 Task: Open Card Board Meeting in Board Product Pricing to Workspace Big Data Analytics and add a team member Softage.3@softage.net, a label Purple, a checklist Branding, an attachment from your computer, a color Purple and finally, add a card description 'Plan and execute company team-building conference with guest speakers' and a comment 'This task presents an opportunity to showcase our communication and presentation skills, effectively conveying information and ideas to others.'. Add a start date 'Jan 07, 1900' with a due date 'Jan 14, 1900'
Action: Mouse moved to (64, 269)
Screenshot: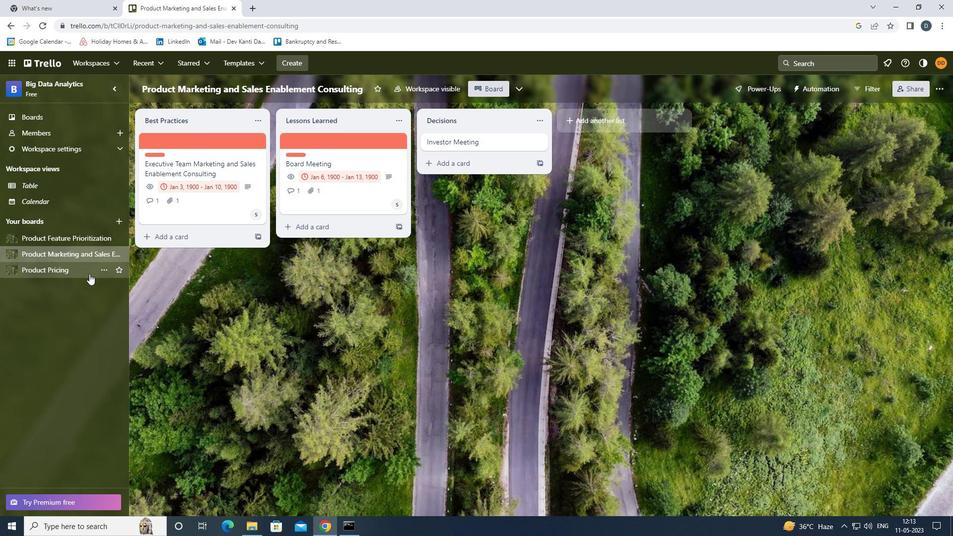 
Action: Mouse pressed left at (64, 269)
Screenshot: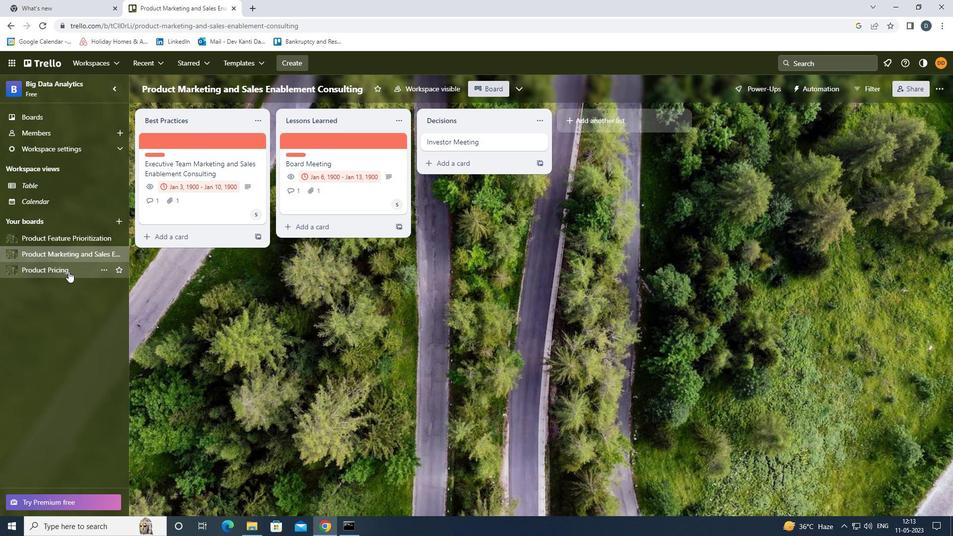 
Action: Mouse moved to (451, 143)
Screenshot: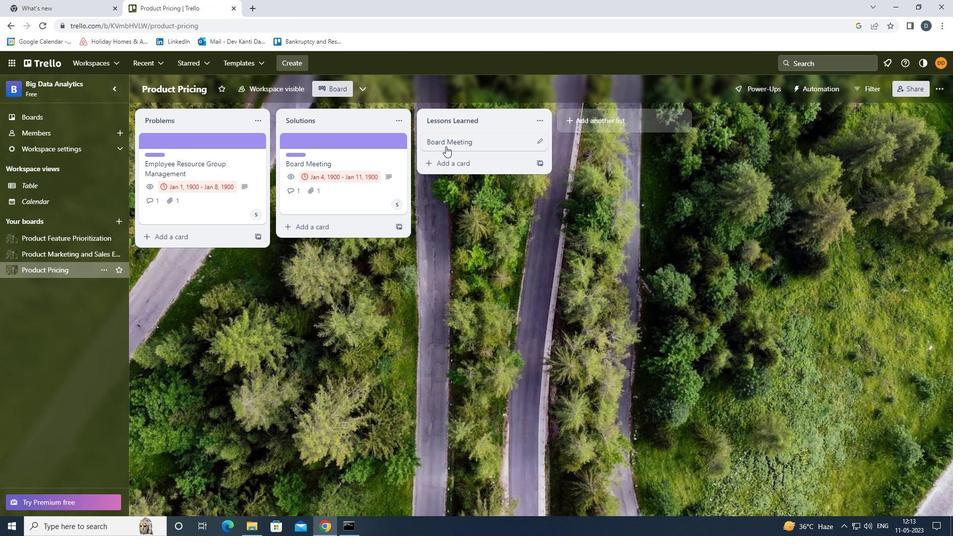 
Action: Mouse pressed left at (451, 143)
Screenshot: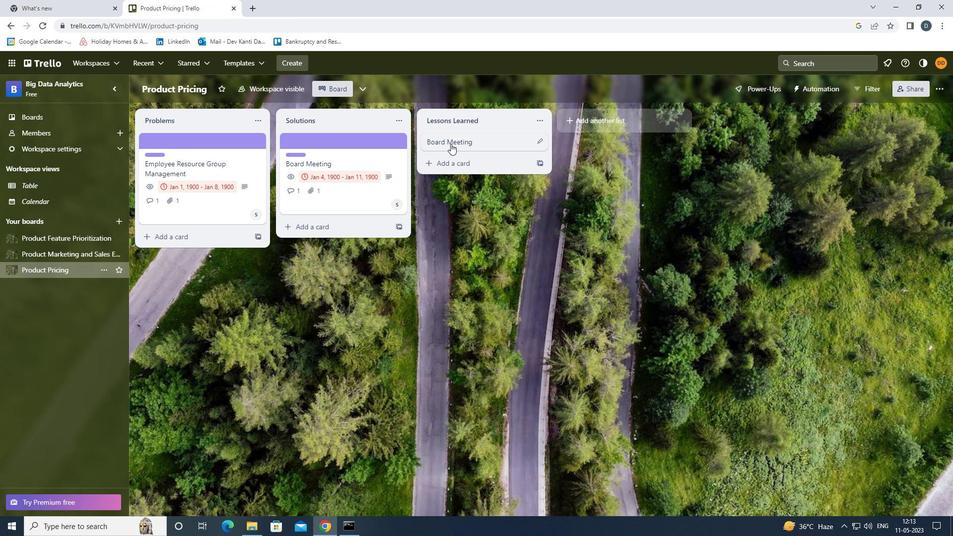
Action: Mouse moved to (603, 180)
Screenshot: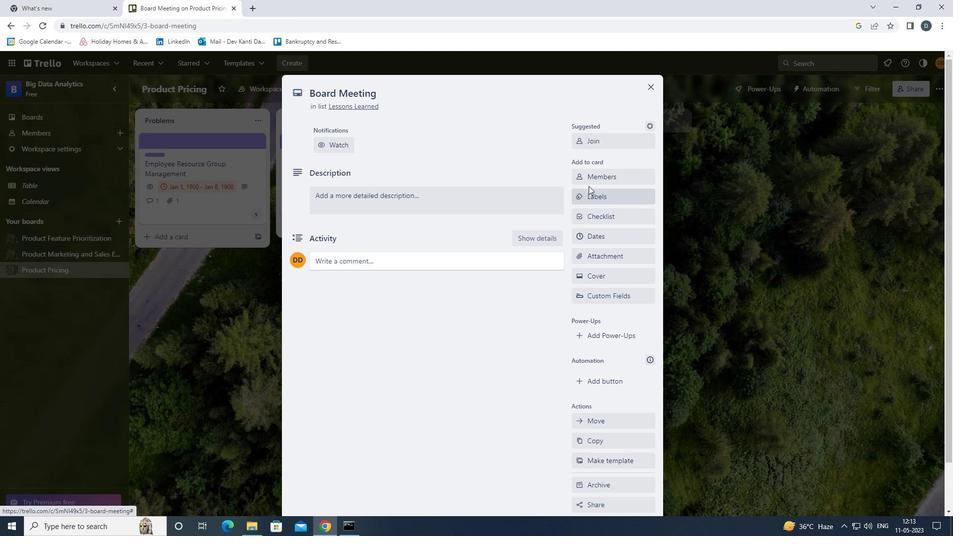 
Action: Mouse pressed left at (603, 180)
Screenshot: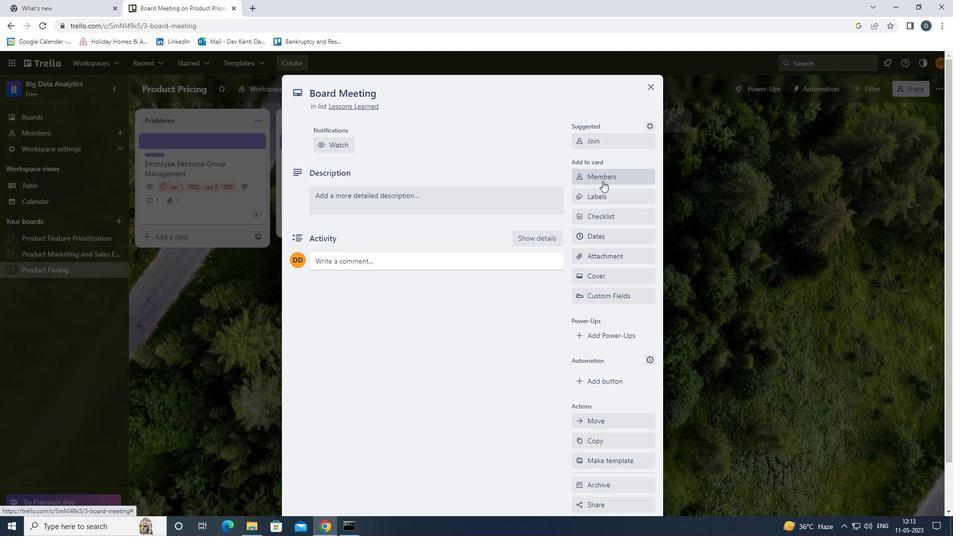 
Action: Key pressed <Key.shift>SOFTAGE.3<Key.shift>@SOFTAGE.NET
Screenshot: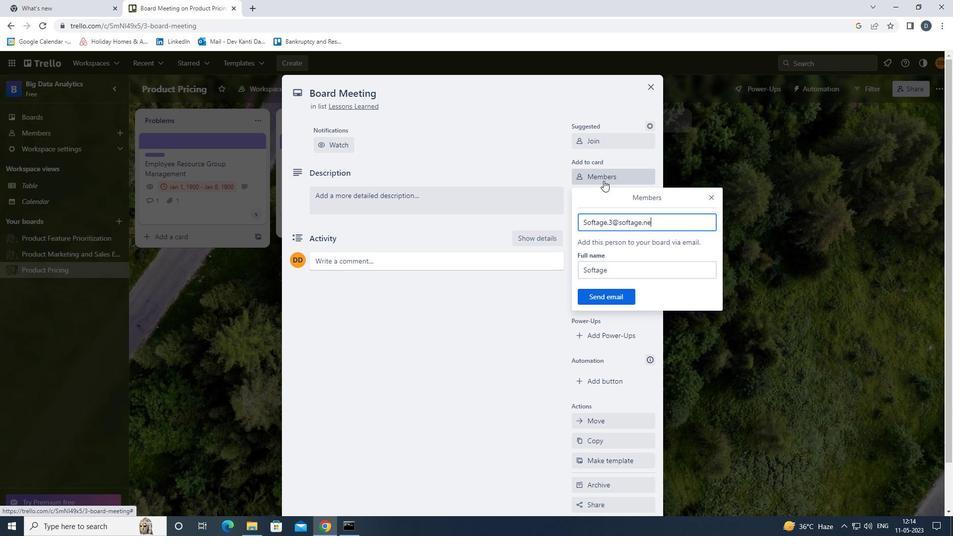 
Action: Mouse moved to (603, 290)
Screenshot: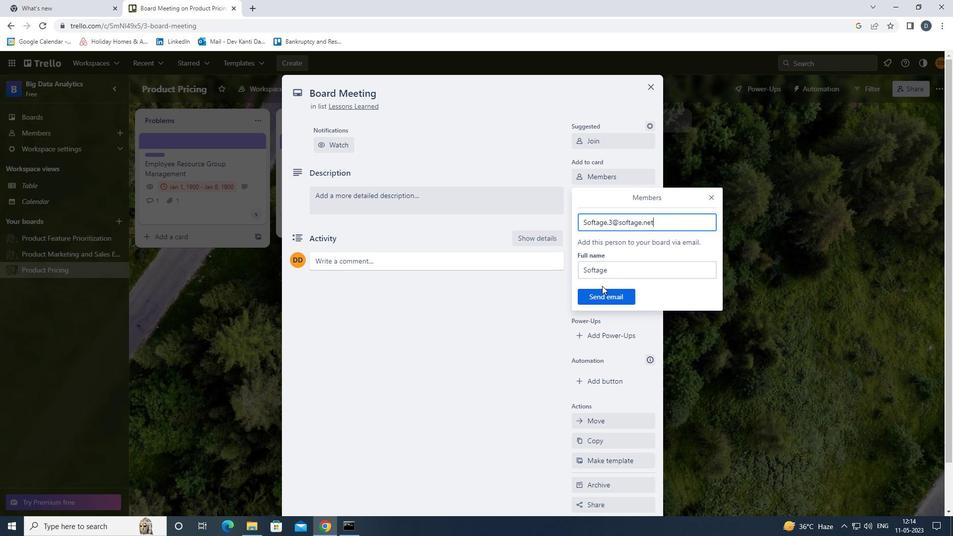 
Action: Mouse pressed left at (603, 290)
Screenshot: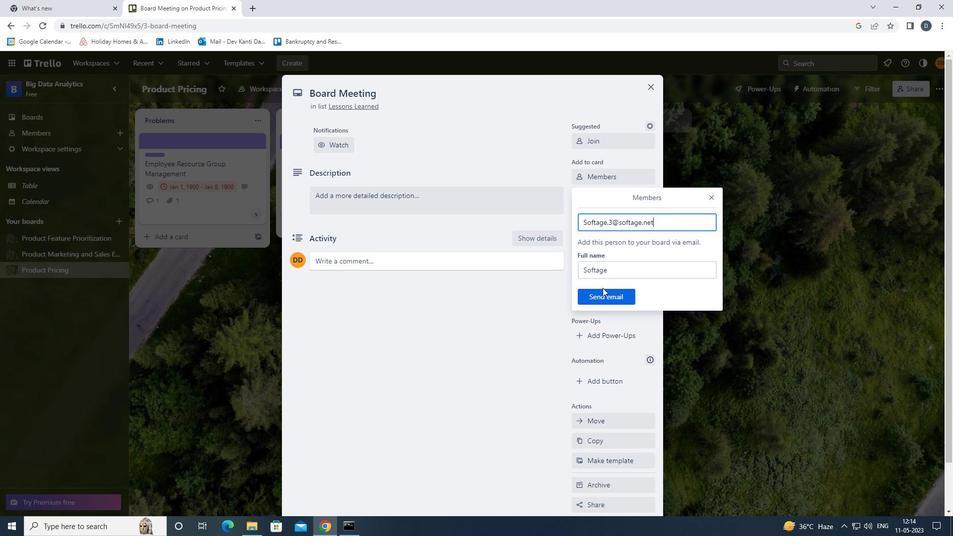 
Action: Mouse moved to (605, 199)
Screenshot: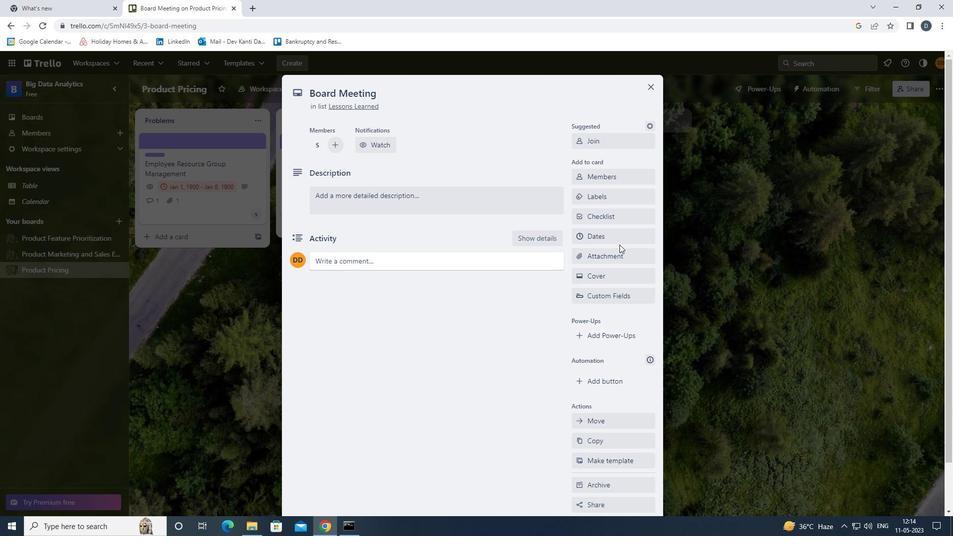
Action: Mouse pressed left at (605, 199)
Screenshot: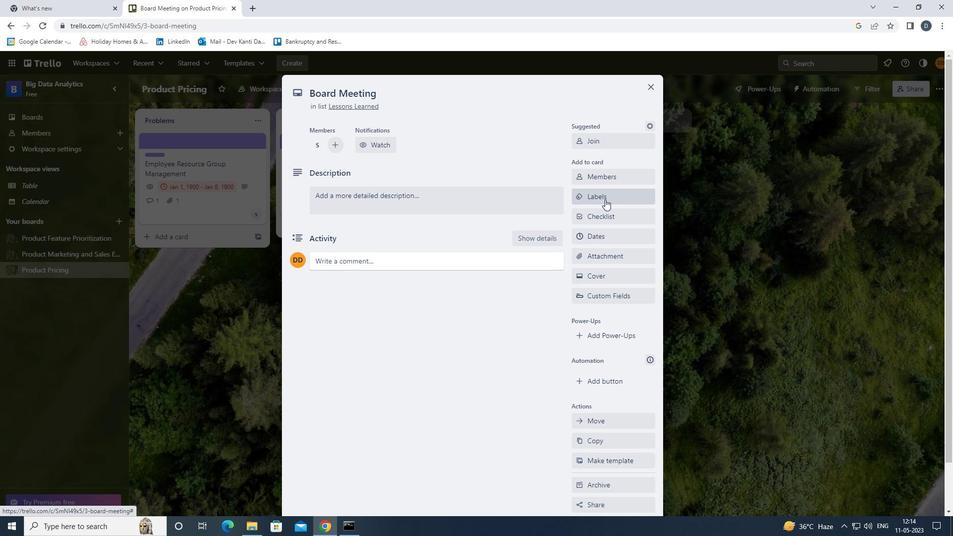 
Action: Mouse moved to (646, 343)
Screenshot: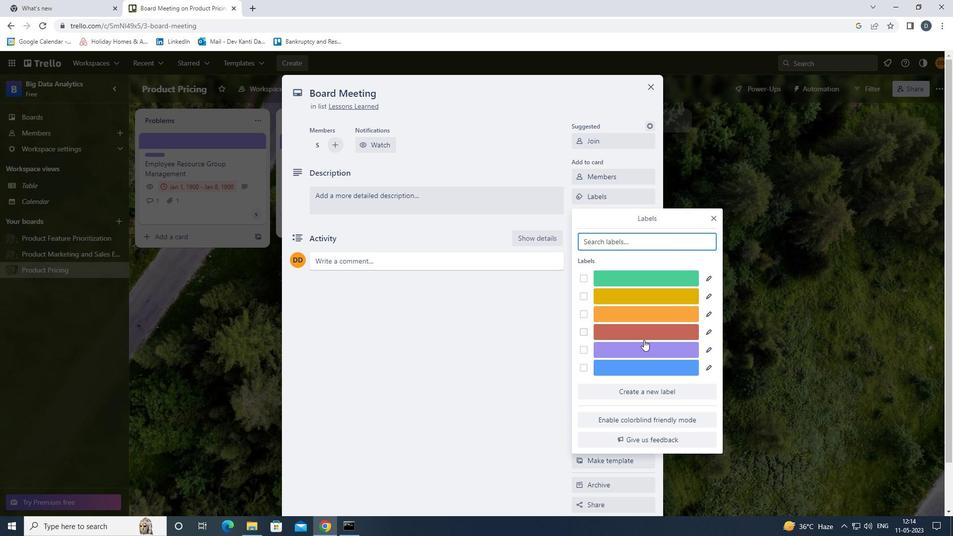 
Action: Mouse pressed left at (646, 343)
Screenshot: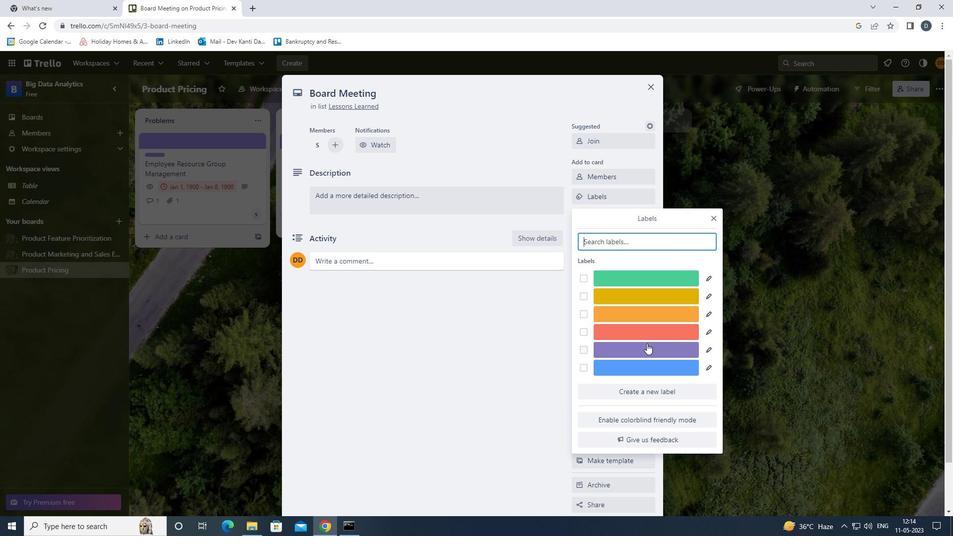 
Action: Mouse moved to (711, 222)
Screenshot: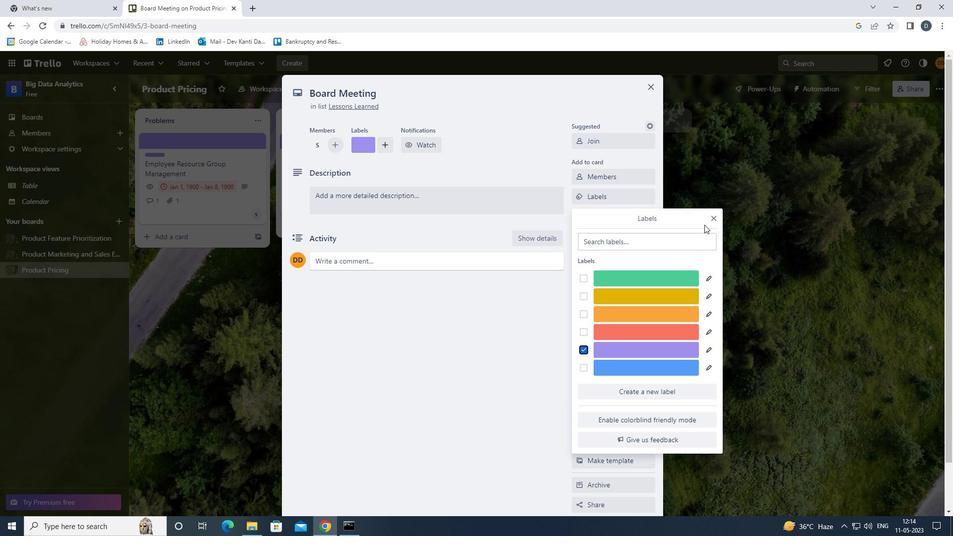 
Action: Mouse pressed left at (711, 222)
Screenshot: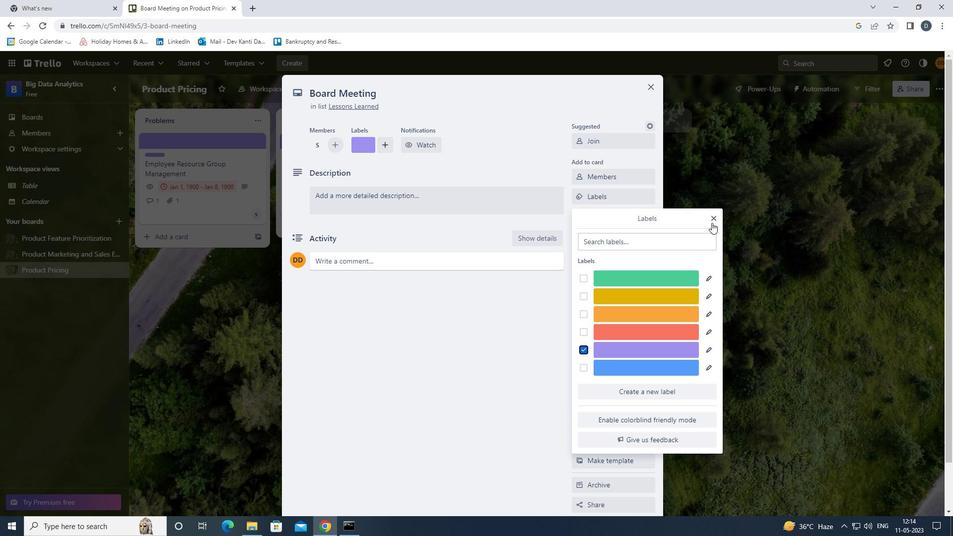 
Action: Mouse moved to (641, 218)
Screenshot: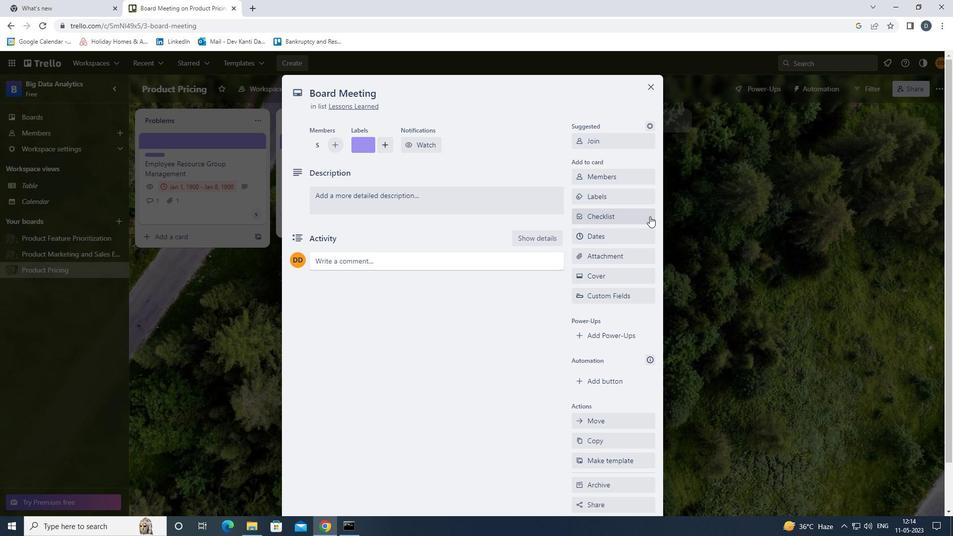 
Action: Mouse pressed left at (641, 218)
Screenshot: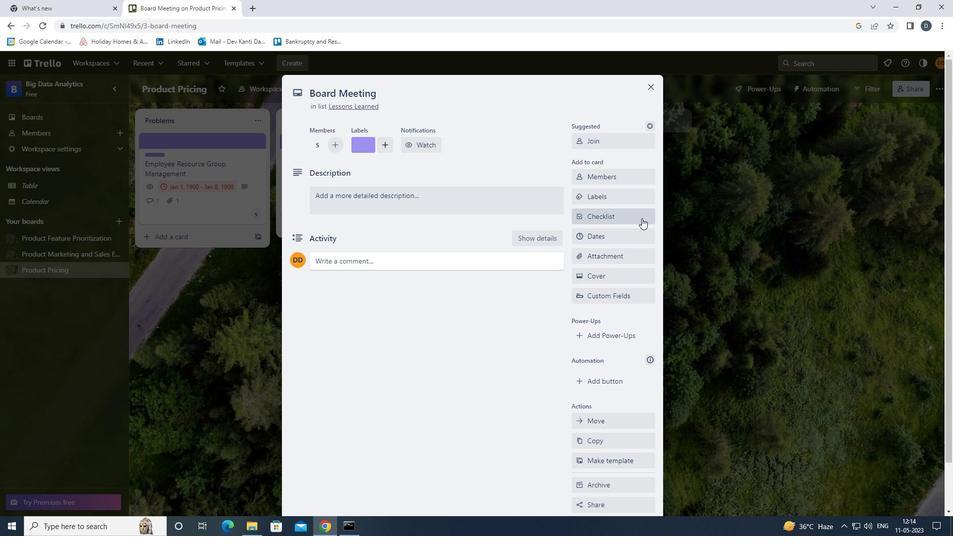 
Action: Mouse moved to (635, 247)
Screenshot: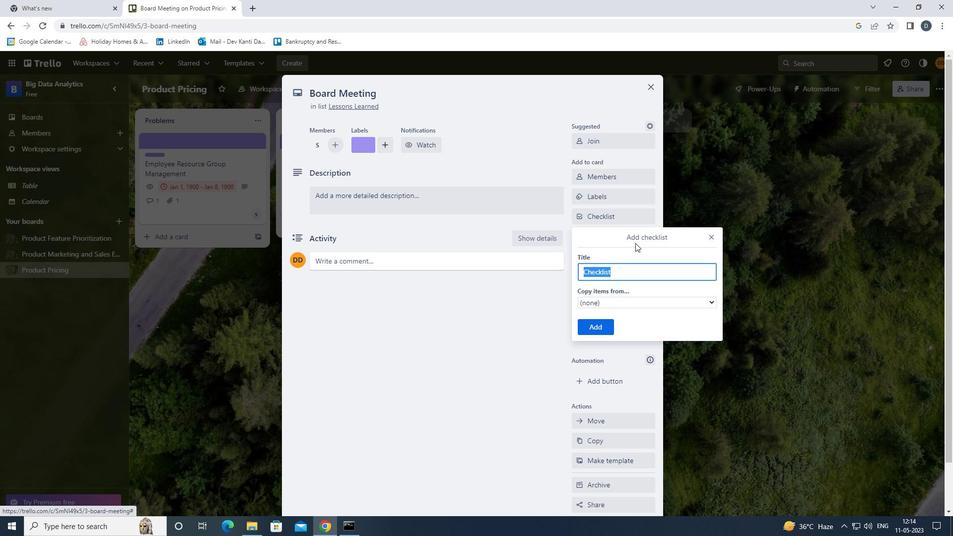 
Action: Key pressed <Key.shift>BRANDING<Key.enter>
Screenshot: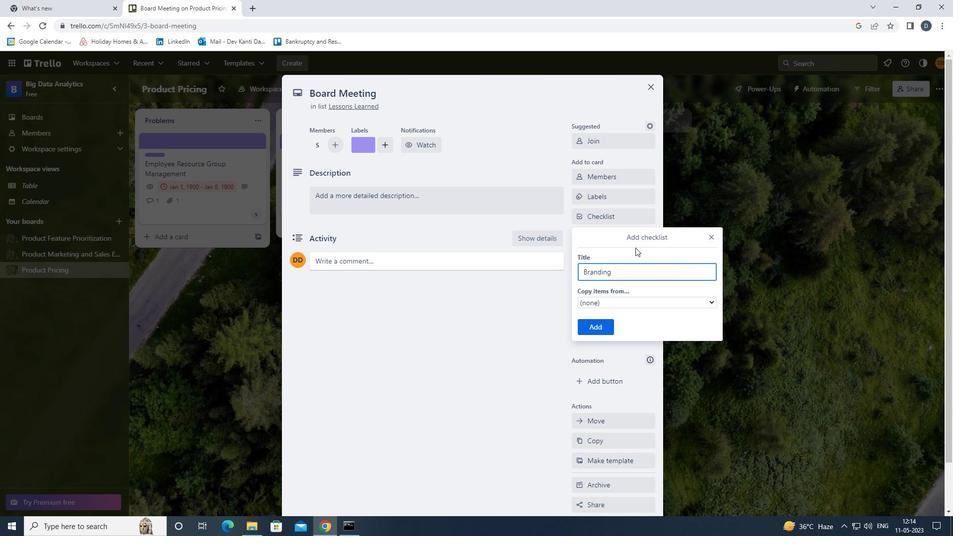 
Action: Mouse moved to (633, 254)
Screenshot: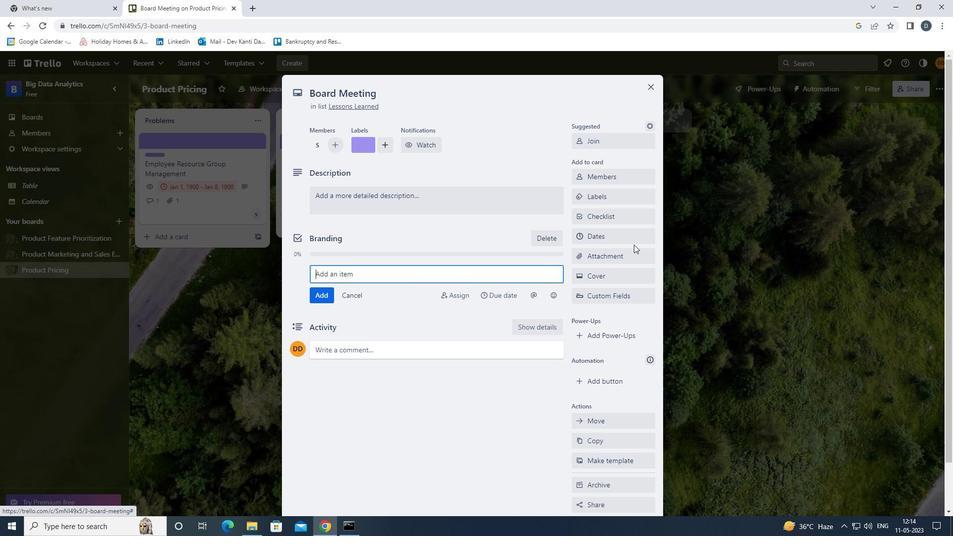 
Action: Mouse pressed left at (633, 254)
Screenshot: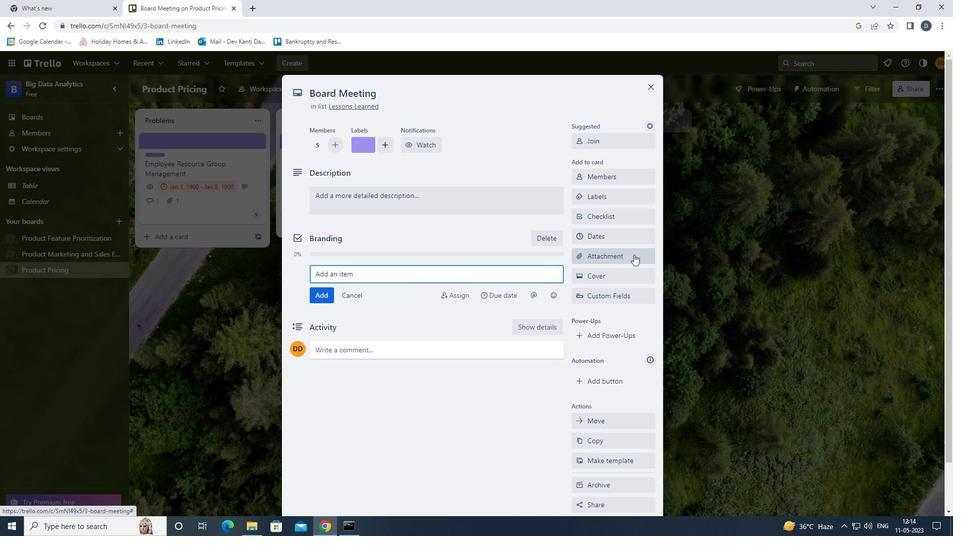 
Action: Mouse moved to (619, 306)
Screenshot: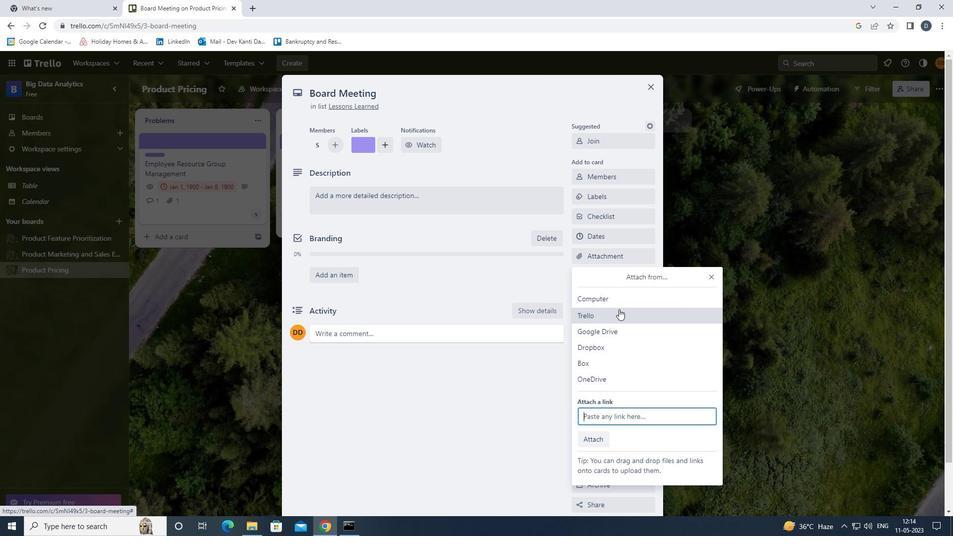 
Action: Mouse pressed left at (619, 306)
Screenshot: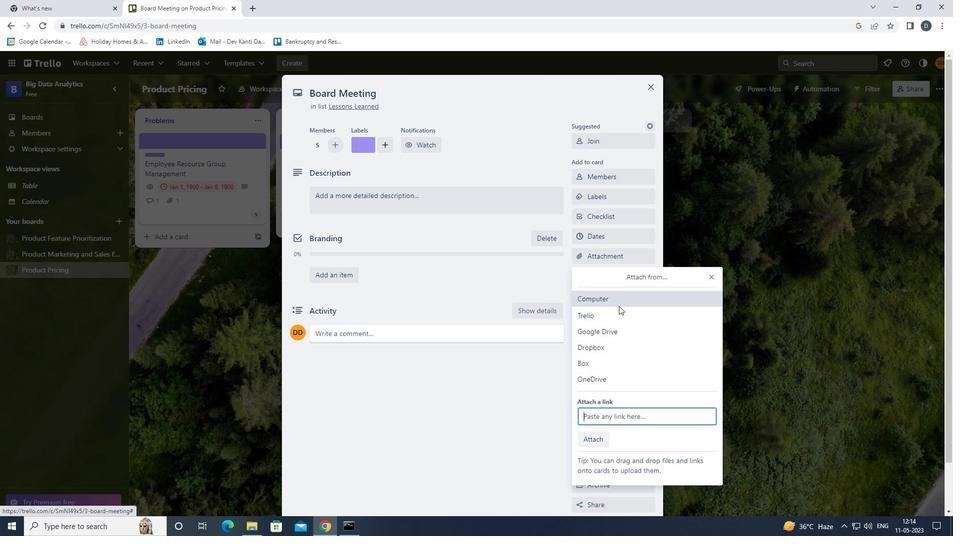
Action: Mouse moved to (311, 115)
Screenshot: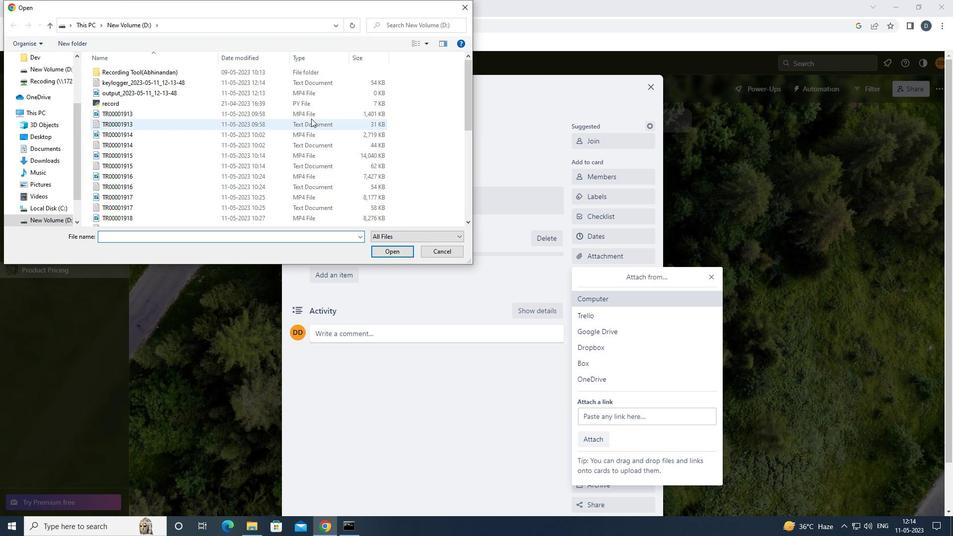 
Action: Mouse pressed left at (311, 115)
Screenshot: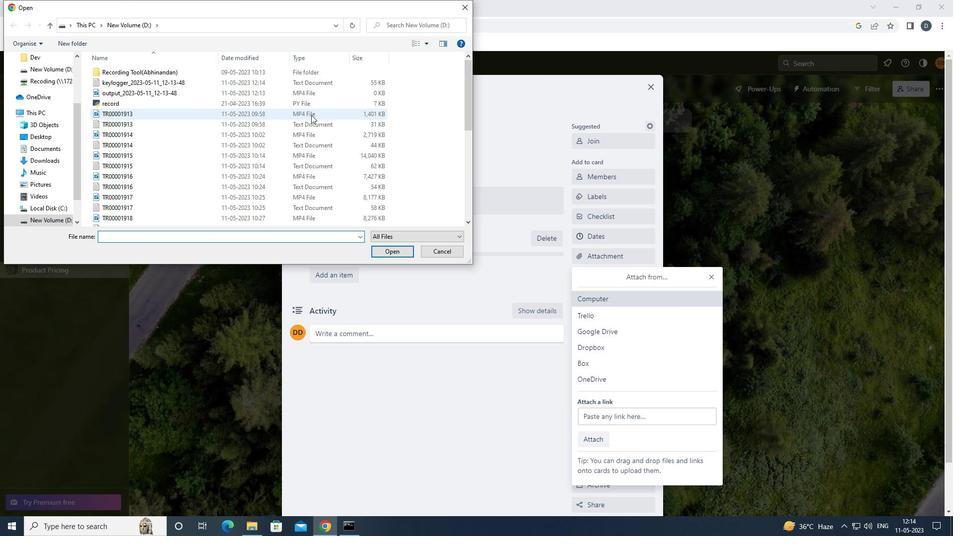 
Action: Mouse moved to (383, 251)
Screenshot: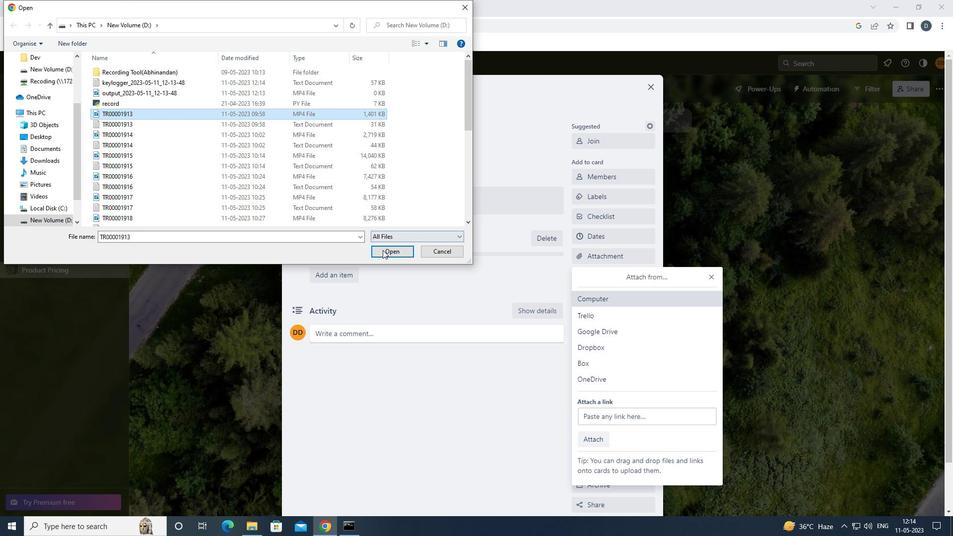 
Action: Mouse pressed left at (383, 251)
Screenshot: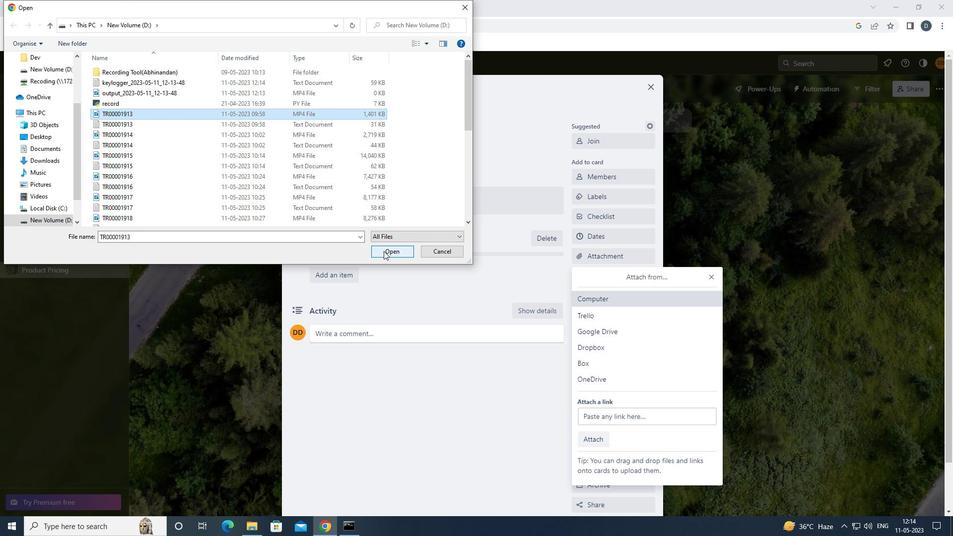 
Action: Mouse moved to (648, 275)
Screenshot: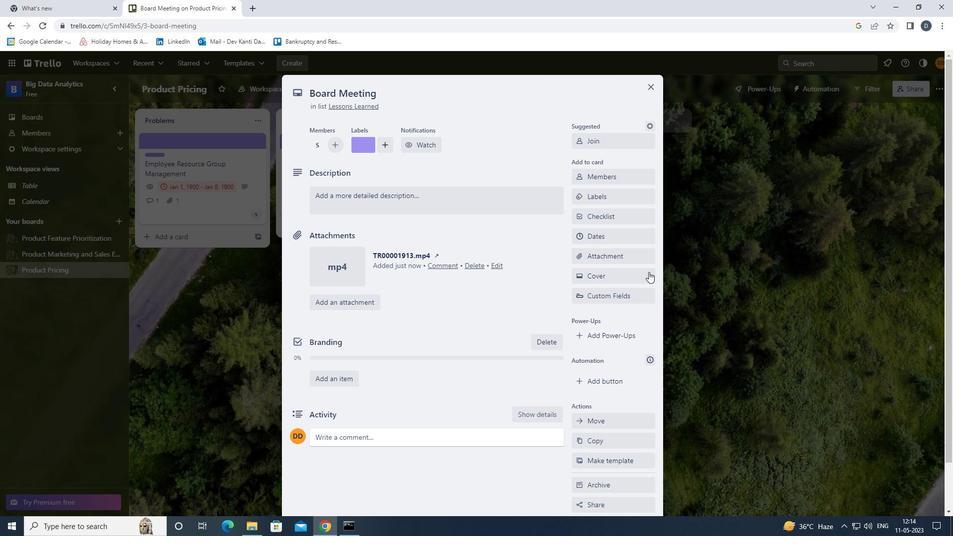 
Action: Mouse pressed left at (648, 275)
Screenshot: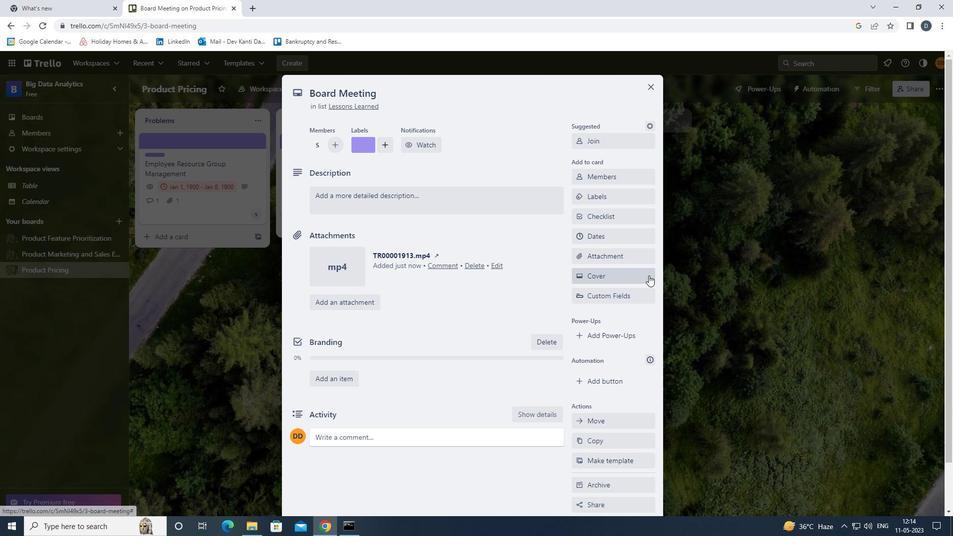 
Action: Mouse moved to (696, 313)
Screenshot: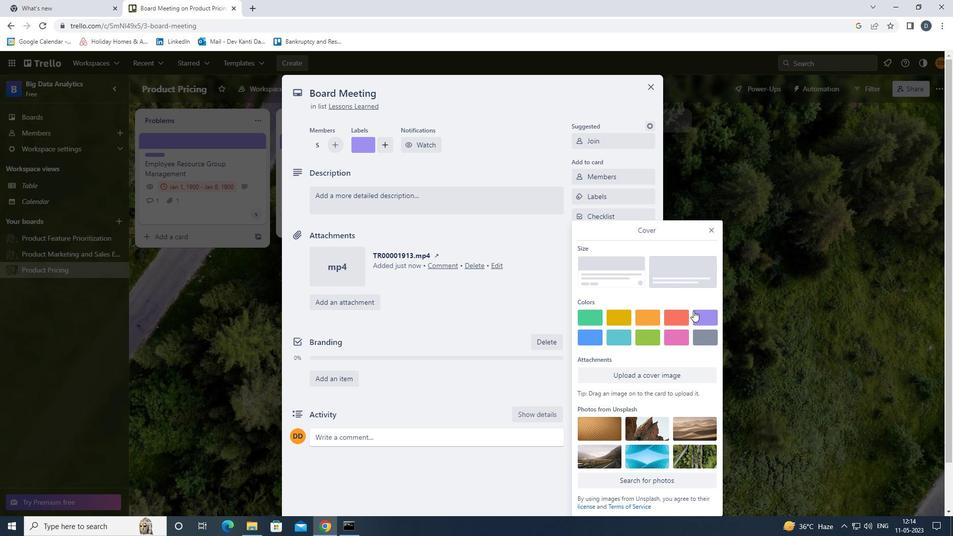 
Action: Mouse pressed left at (696, 313)
Screenshot: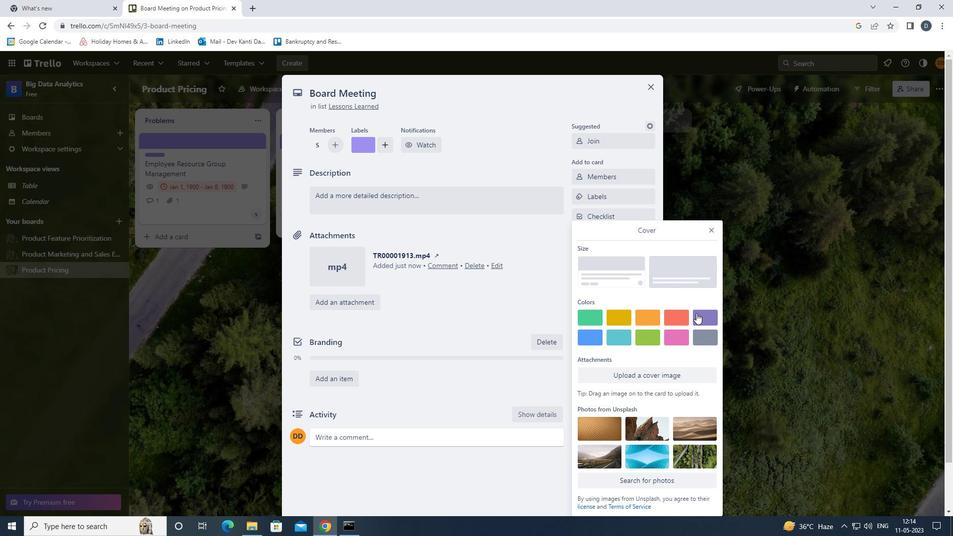 
Action: Mouse moved to (712, 214)
Screenshot: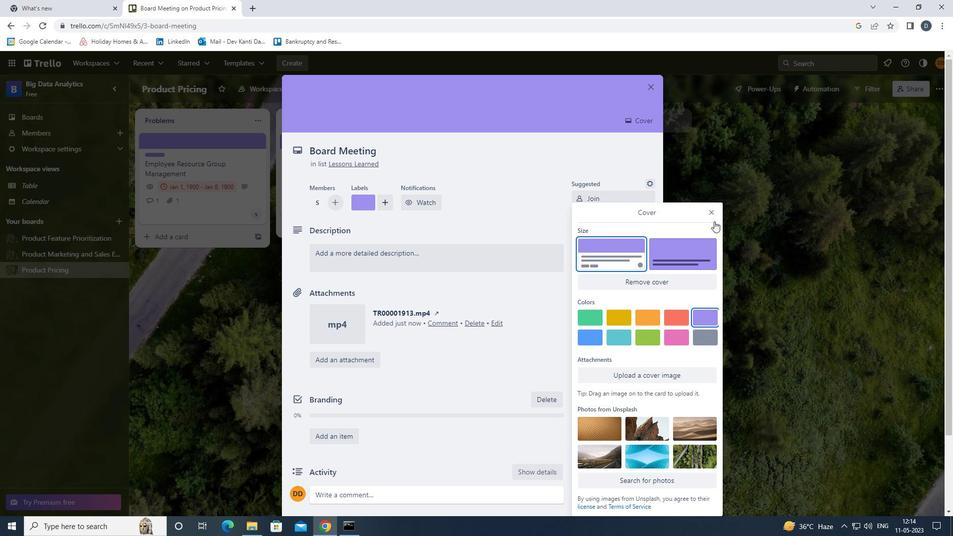 
Action: Mouse pressed left at (712, 214)
Screenshot: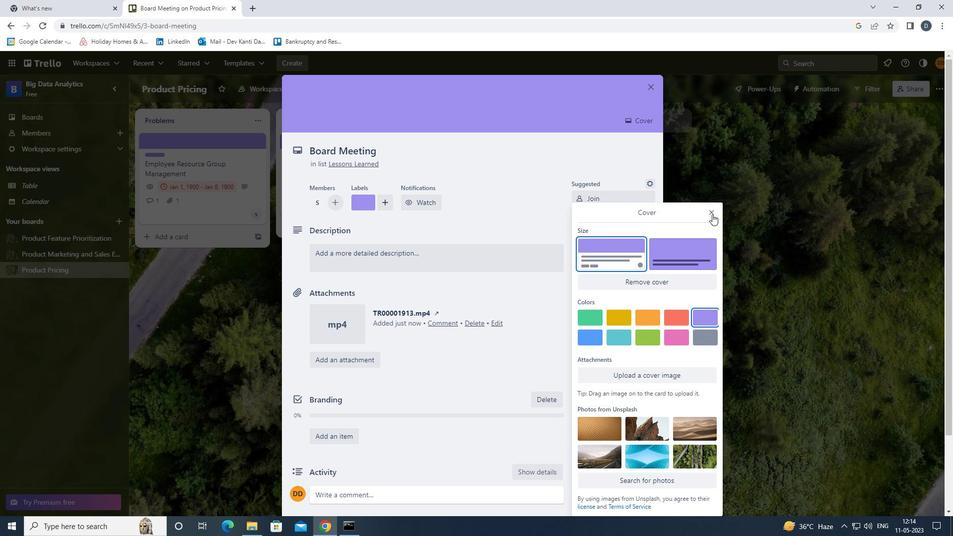 
Action: Mouse moved to (506, 267)
Screenshot: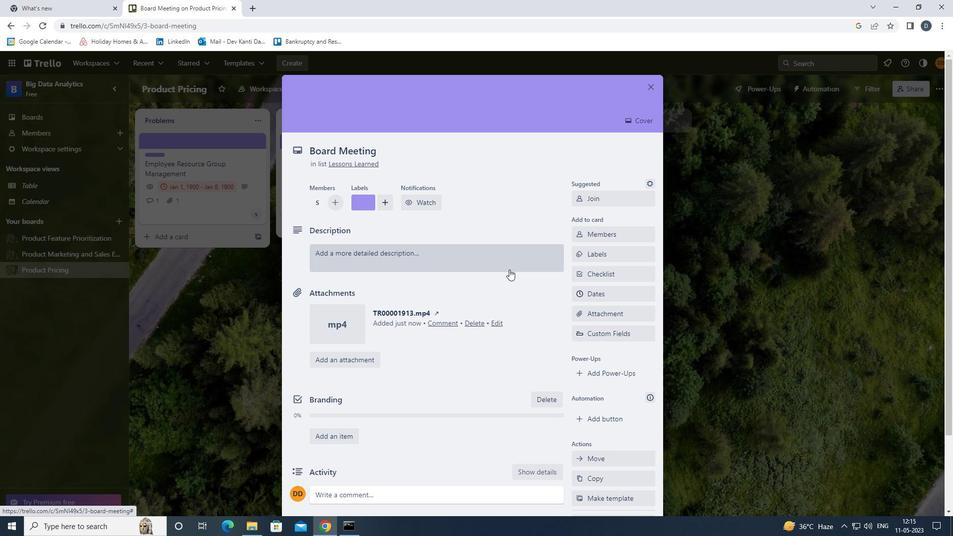 
Action: Mouse pressed left at (506, 267)
Screenshot: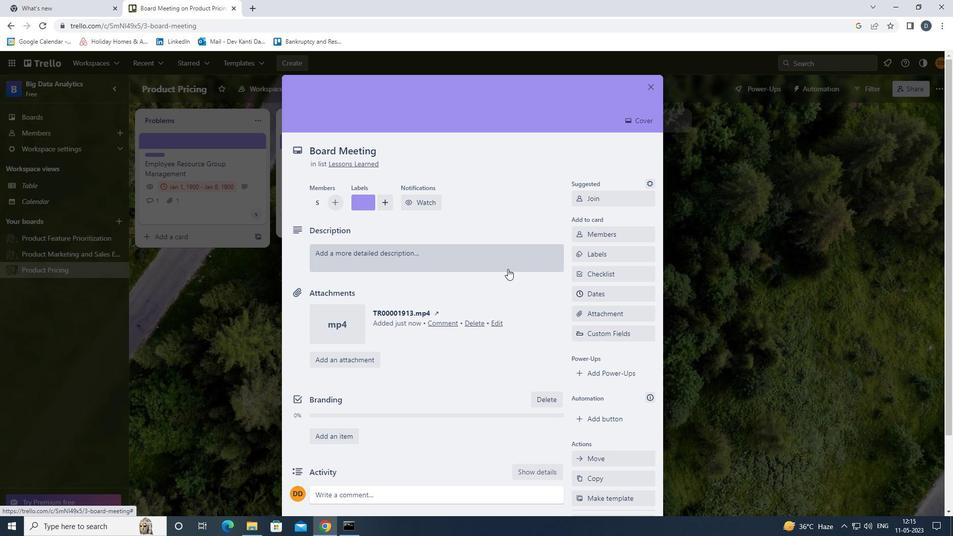 
Action: Mouse moved to (484, 285)
Screenshot: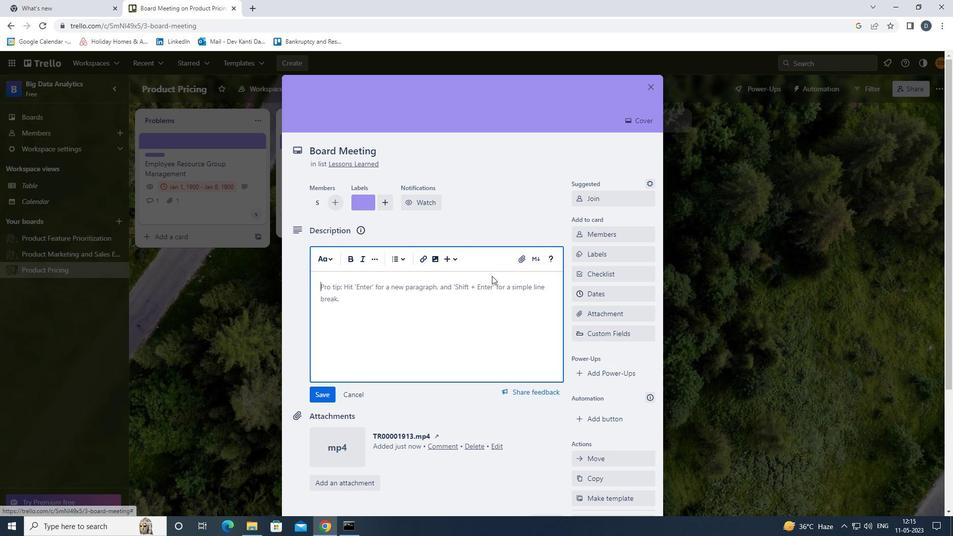 
Action: Key pressed <Key.shift>PLAN<Key.space>AND<Key.space><Key.shift>E<Key.backspace>EXECUTE<Key.space>COMPANY<Key.space>TEAM-BUILDING<Key.space>CONFERENCE<Key.space>WITH<Key.space>GUEST<Key.space>SPEAKERS.
Screenshot: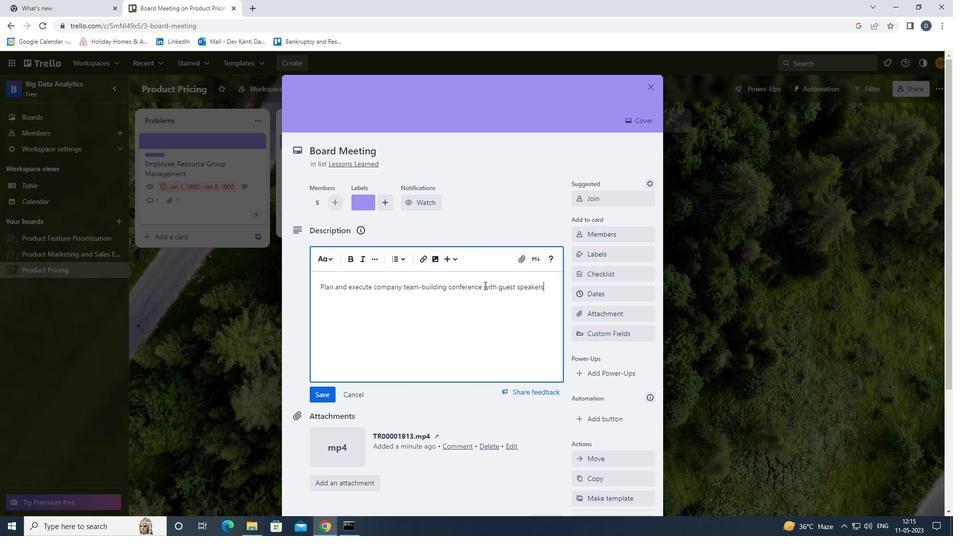 
Action: Mouse moved to (327, 388)
Screenshot: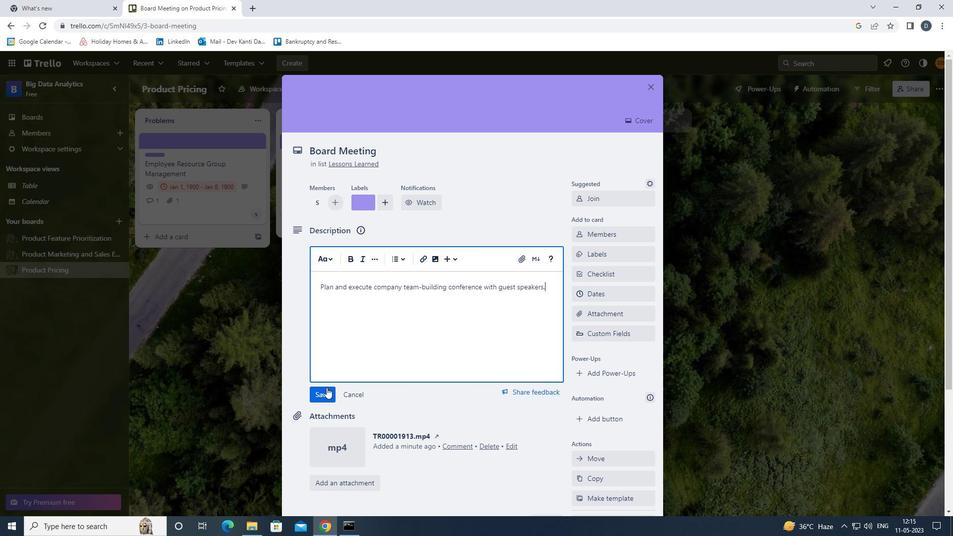 
Action: Mouse pressed left at (327, 388)
Screenshot: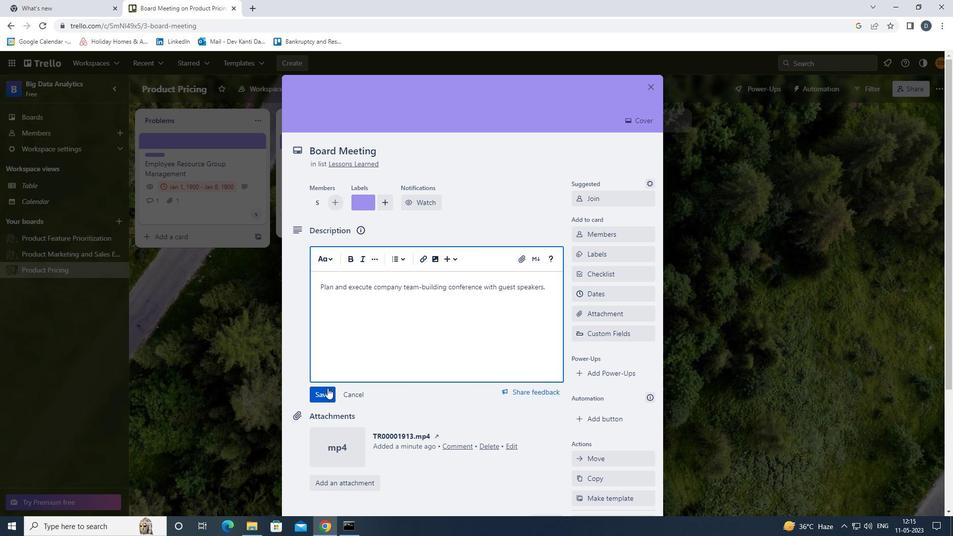 
Action: Mouse moved to (348, 472)
Screenshot: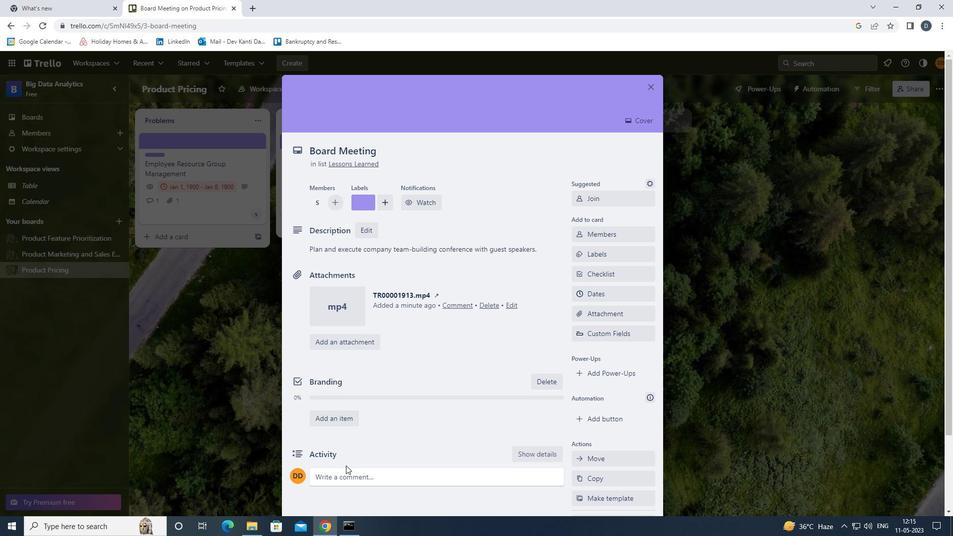 
Action: Mouse pressed left at (348, 472)
Screenshot: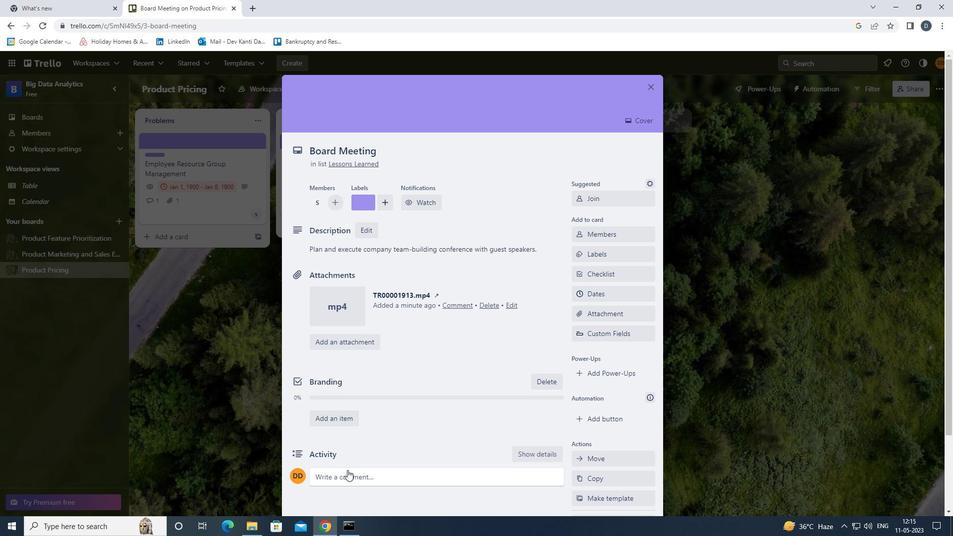 
Action: Mouse scrolled (348, 472) with delta (0, 0)
Screenshot: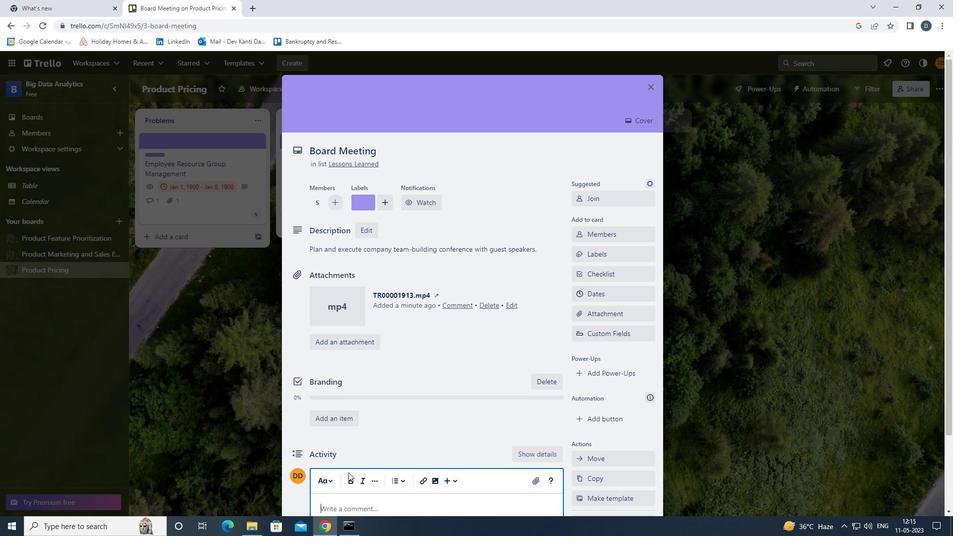 
Action: Mouse moved to (362, 457)
Screenshot: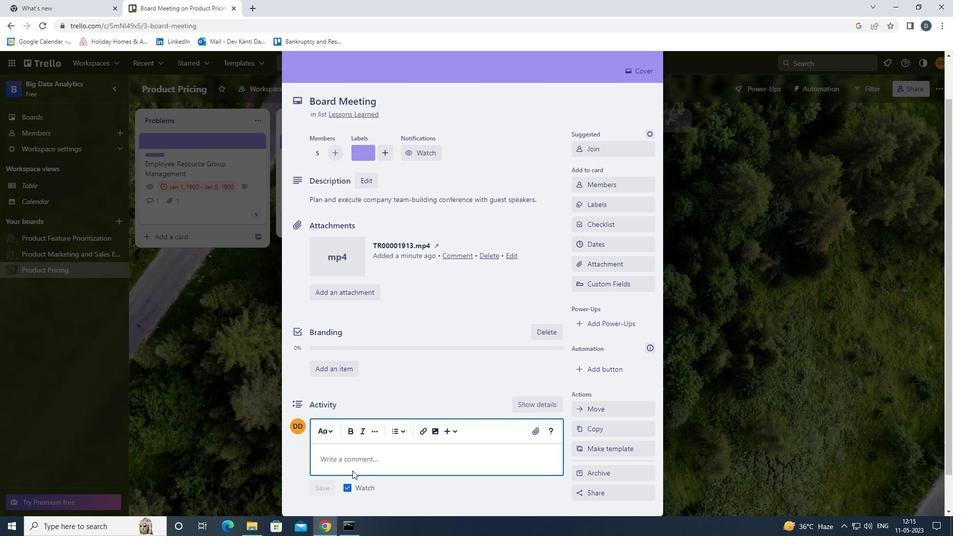 
Action: Mouse pressed left at (362, 457)
Screenshot: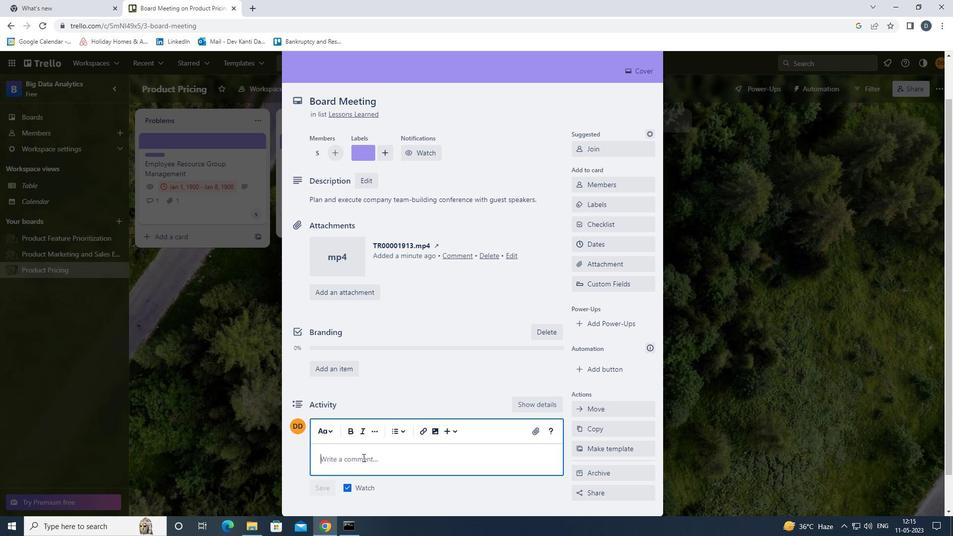 
Action: Key pressed <Key.shift>THIS<Key.space>TASK<Key.space>PRESENTS<Key.space>AN<Key.space>OPPORTUNITY<Key.space>TO<Key.space>SHOWCASE<Key.space>OUR<Key.space>COMMUNICATION<Key.space>AND<Key.space>PRESENTATION<Key.space>SKILLS,<Key.space>EFFECTIVELY<Key.space>CONVEYING<Key.space>INFORMATION<Key.space>AND<Key.space>IDEAS<Key.space>TO<Key.space>OTHERS.
Screenshot: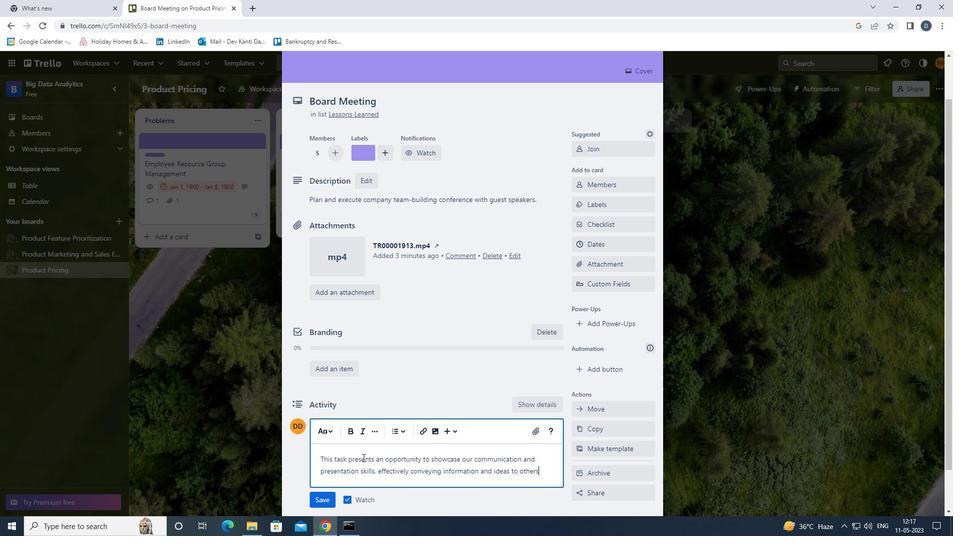 
Action: Mouse moved to (324, 498)
Screenshot: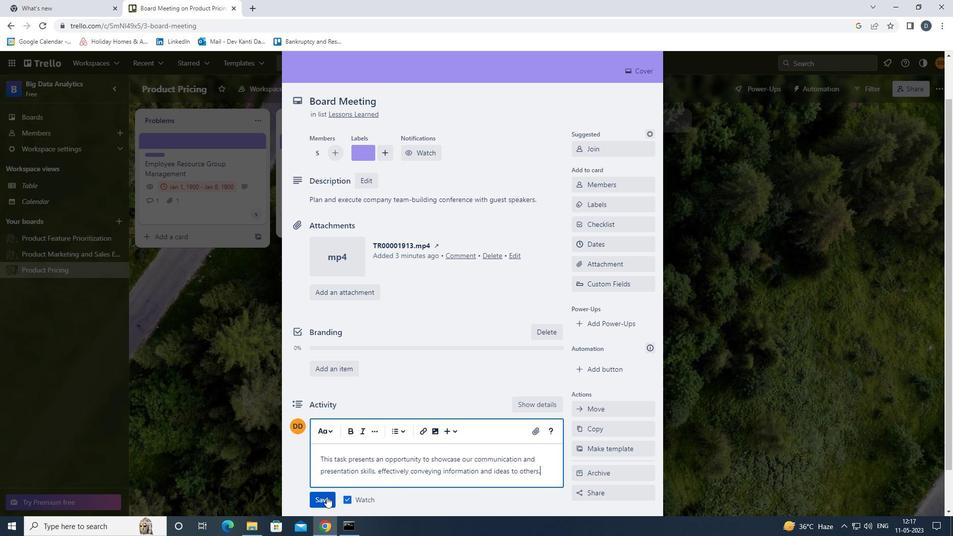 
Action: Mouse pressed left at (324, 498)
Screenshot: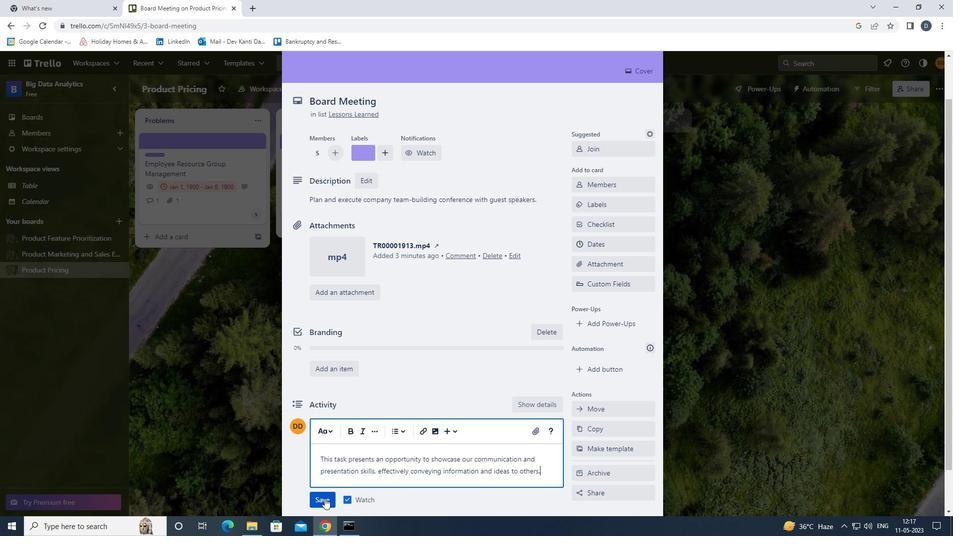 
Action: Mouse moved to (602, 245)
Screenshot: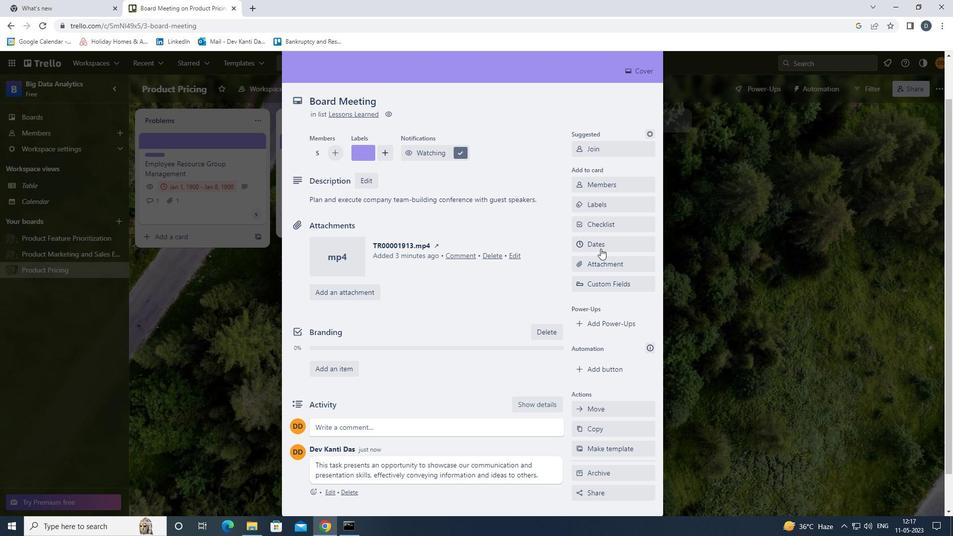 
Action: Mouse pressed left at (602, 245)
Screenshot: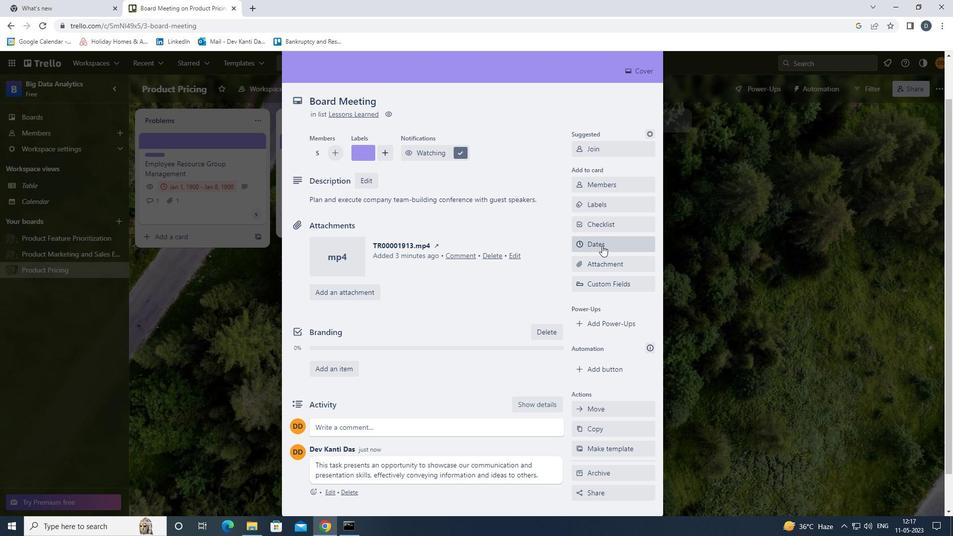 
Action: Mouse moved to (586, 268)
Screenshot: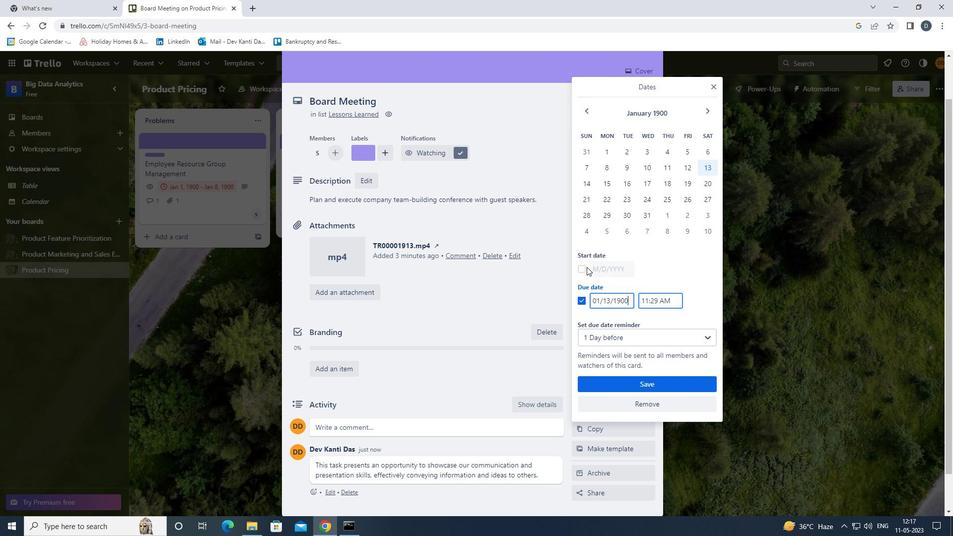 
Action: Mouse pressed left at (586, 268)
Screenshot: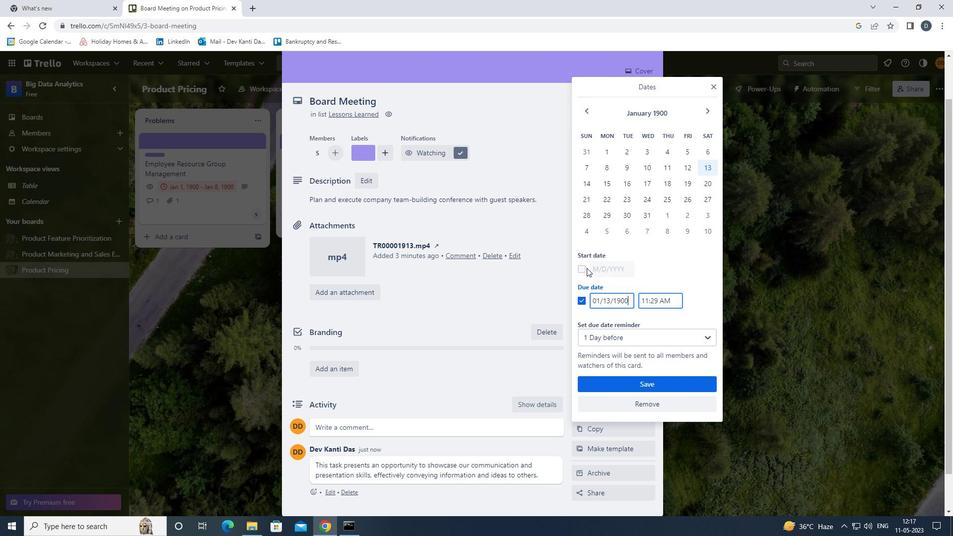 
Action: Mouse moved to (584, 166)
Screenshot: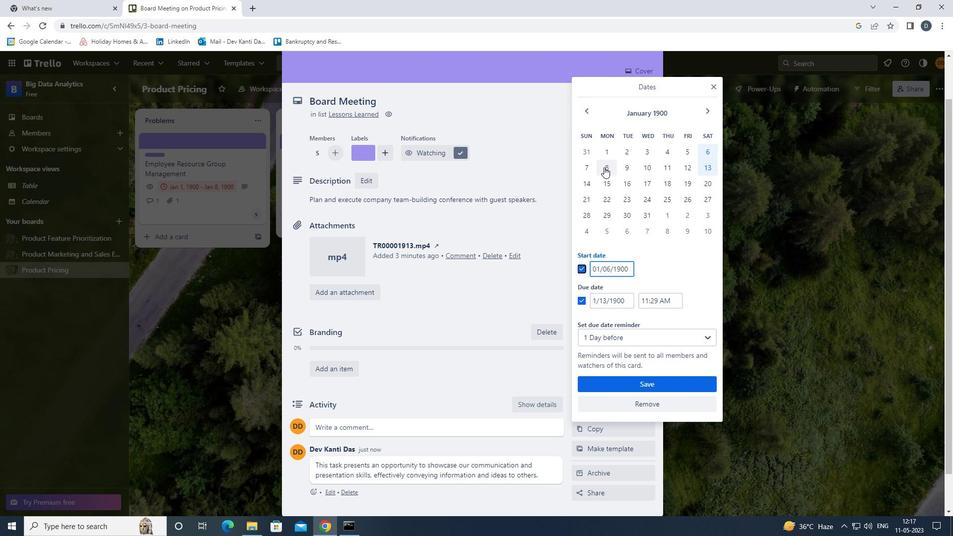 
Action: Mouse pressed left at (584, 166)
Screenshot: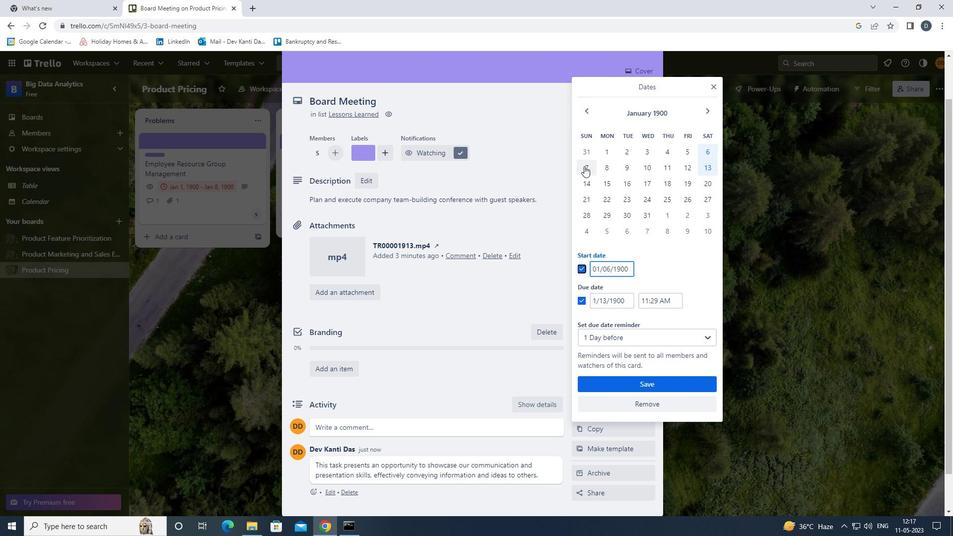 
Action: Mouse moved to (587, 182)
Screenshot: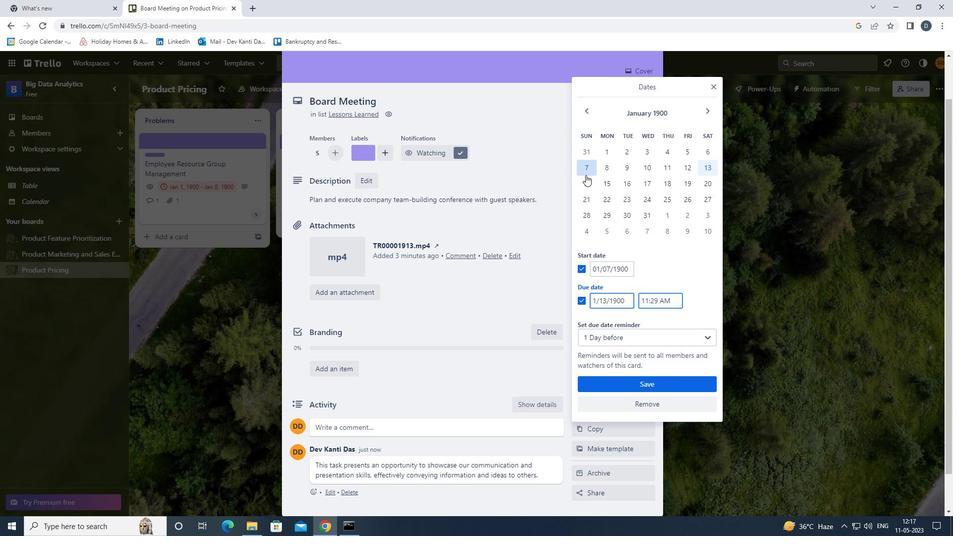 
Action: Mouse pressed left at (587, 182)
Screenshot: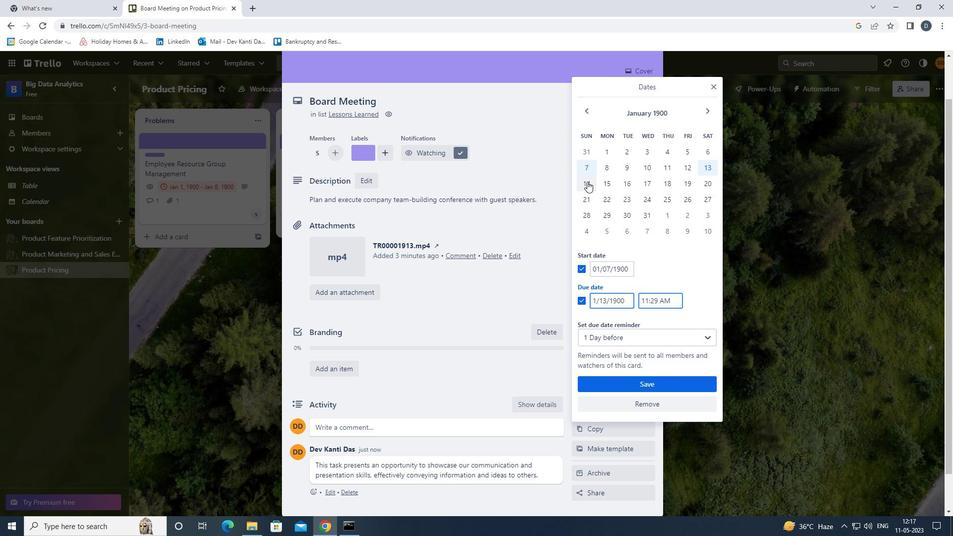 
Action: Mouse moved to (647, 377)
Screenshot: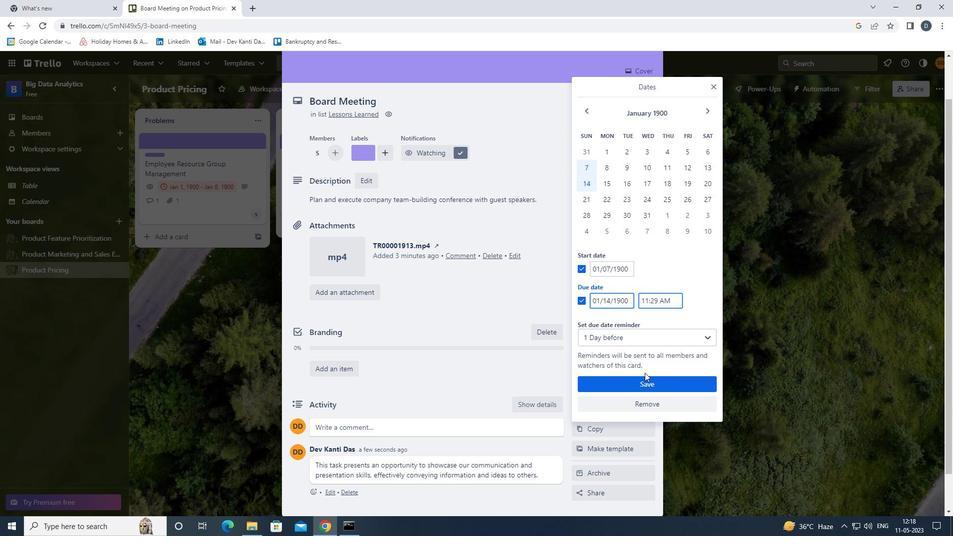 
Action: Mouse pressed left at (647, 377)
Screenshot: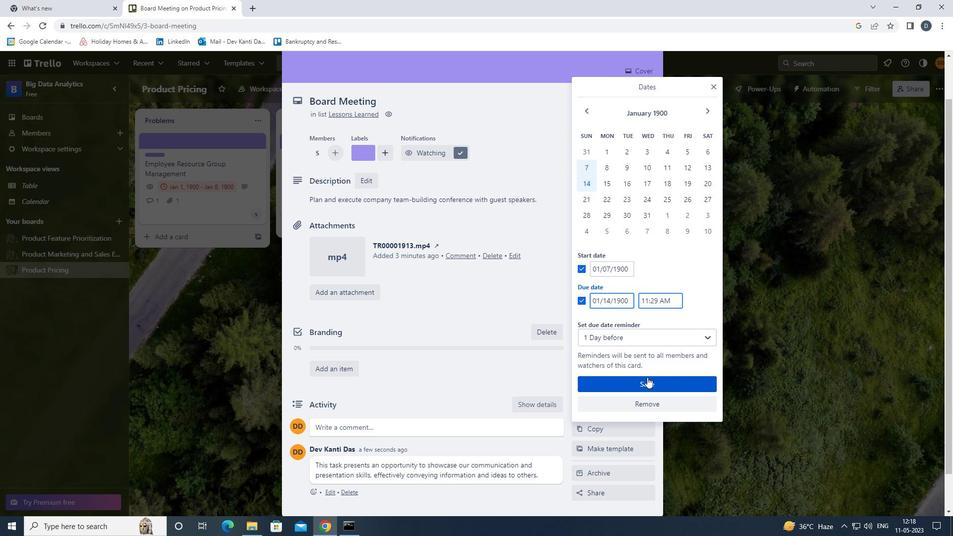 
Action: Mouse moved to (638, 214)
Screenshot: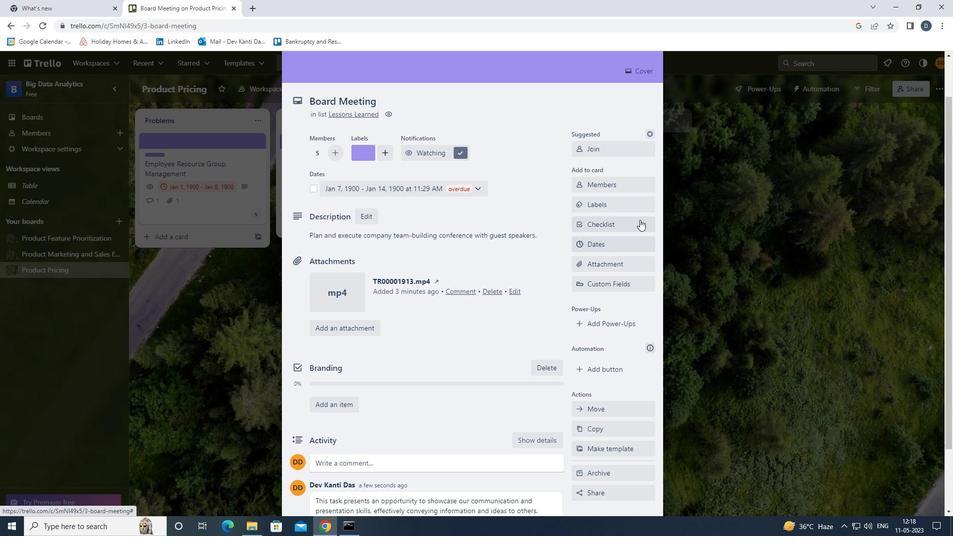 
Action: Mouse scrolled (638, 215) with delta (0, 0)
Screenshot: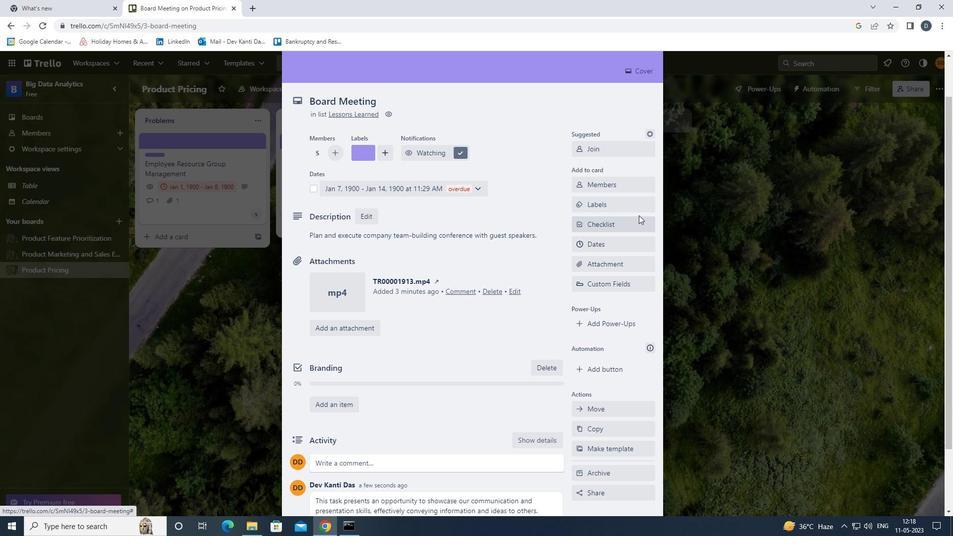 
Action: Mouse scrolled (638, 215) with delta (0, 0)
Screenshot: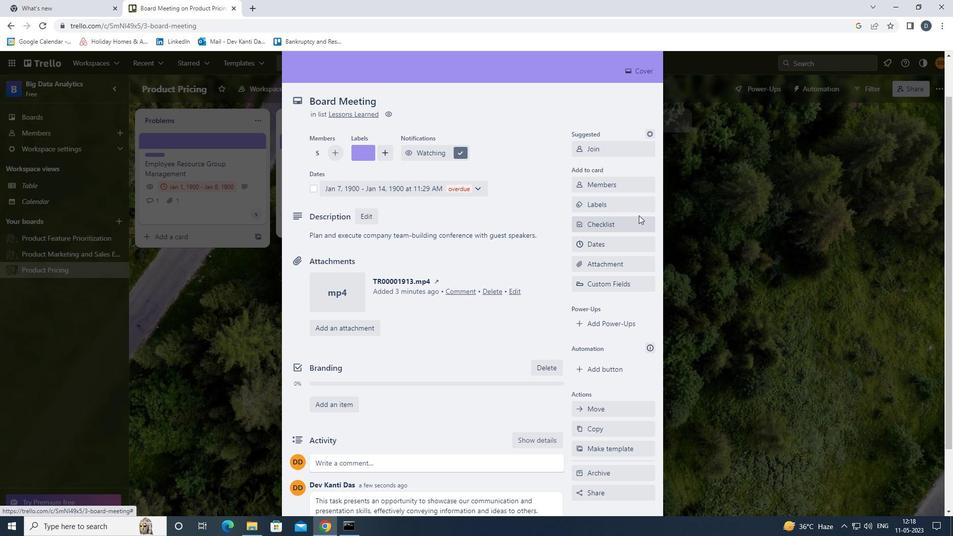 
Action: Mouse moved to (653, 88)
Screenshot: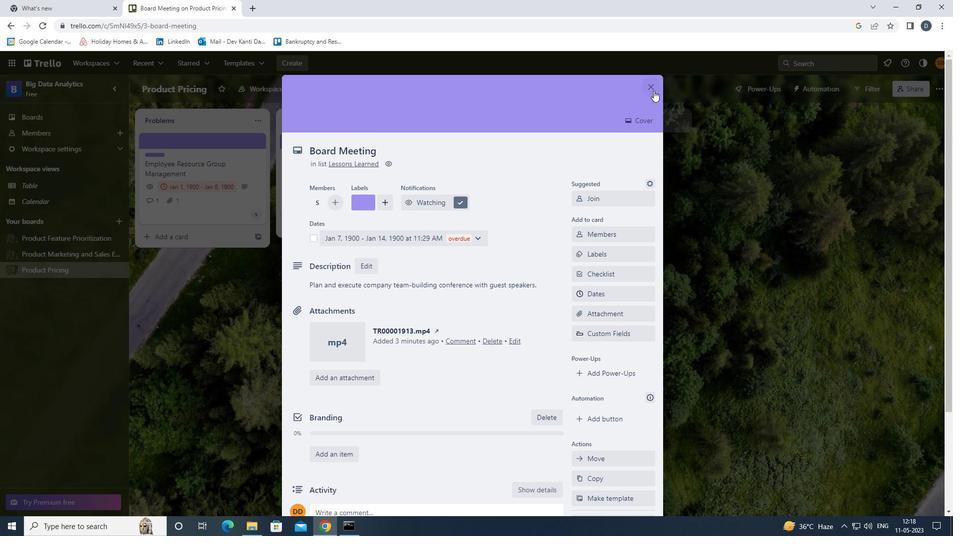 
Action: Mouse pressed left at (653, 88)
Screenshot: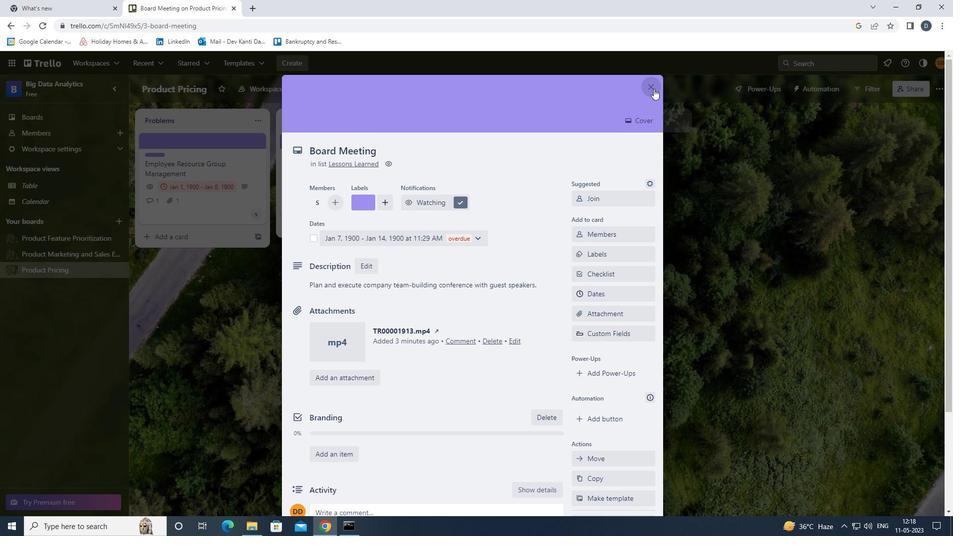 
Action: Mouse moved to (650, 181)
Screenshot: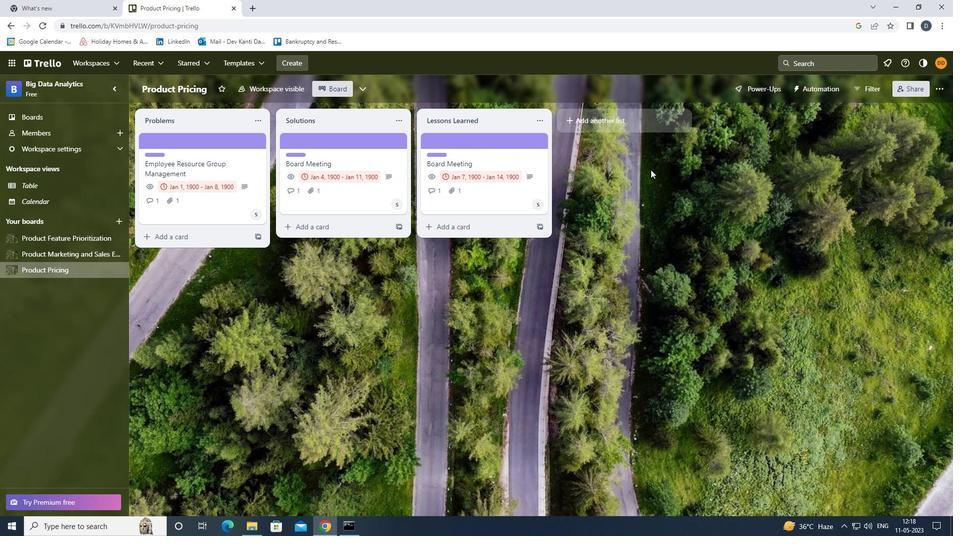 
Action: Mouse pressed left at (650, 181)
Screenshot: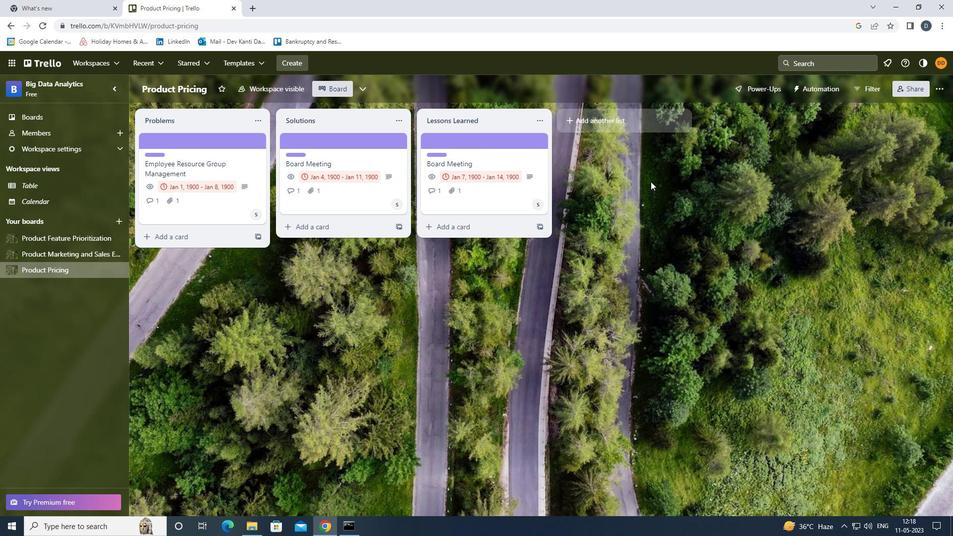 
